 Task: Facilitate communication process among event organizers with the help of salesforce chatter.
Action: Mouse moved to (792, 62)
Screenshot: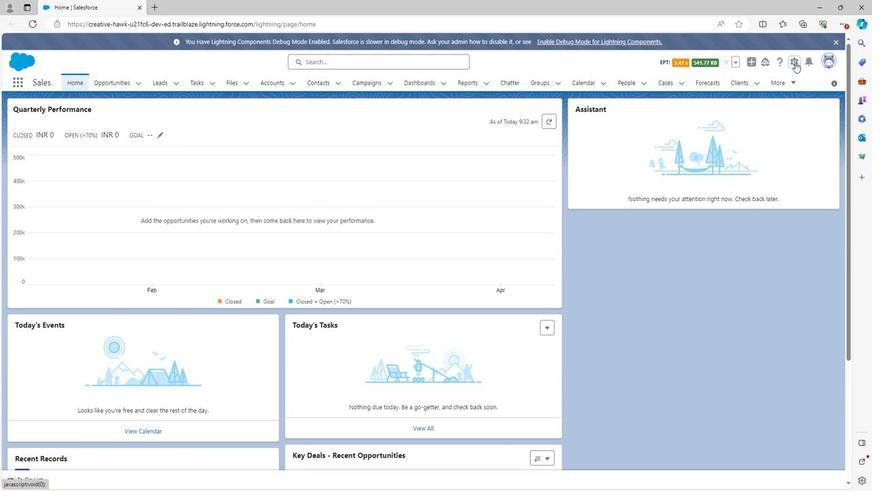 
Action: Mouse pressed left at (792, 62)
Screenshot: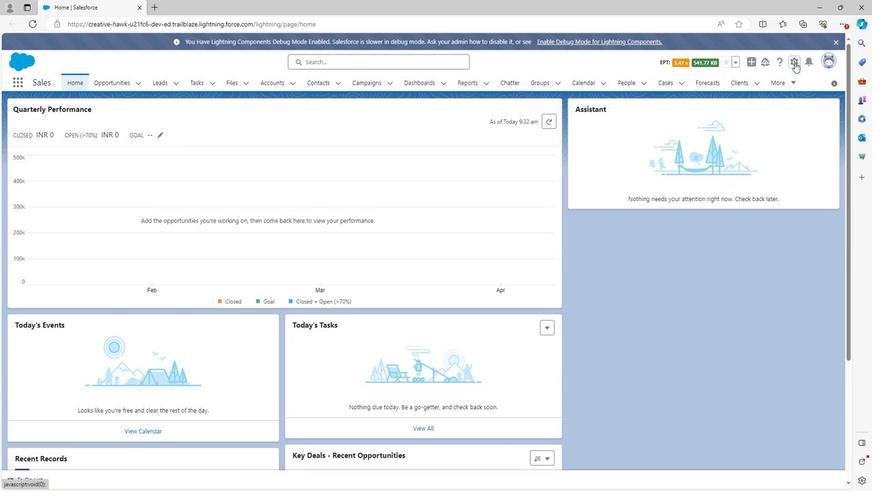 
Action: Mouse moved to (759, 87)
Screenshot: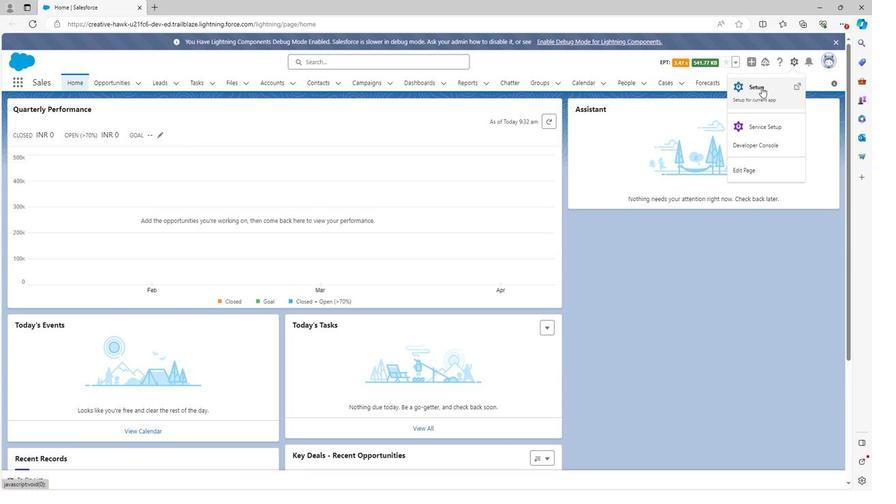 
Action: Mouse pressed left at (759, 87)
Screenshot: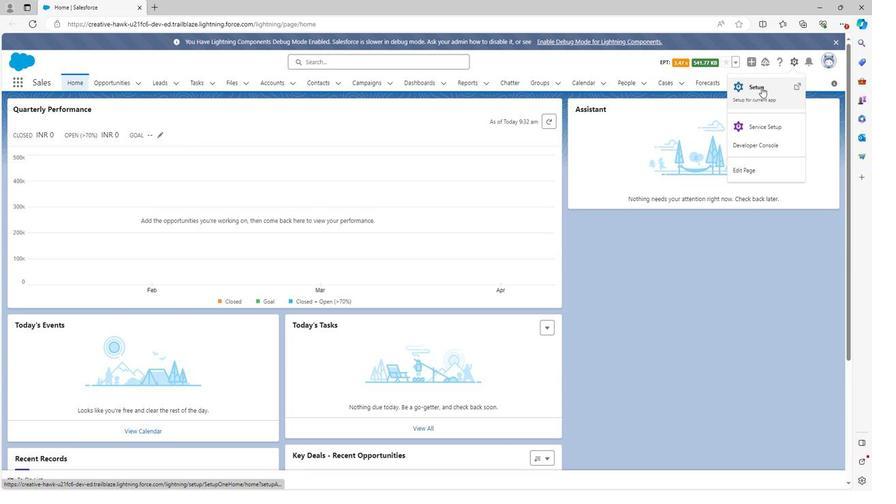 
Action: Mouse moved to (57, 108)
Screenshot: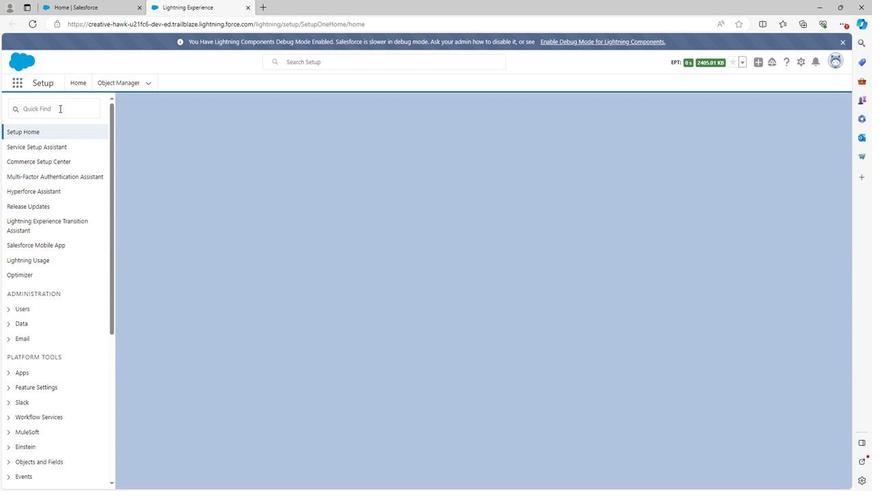 
Action: Mouse pressed left at (57, 108)
Screenshot: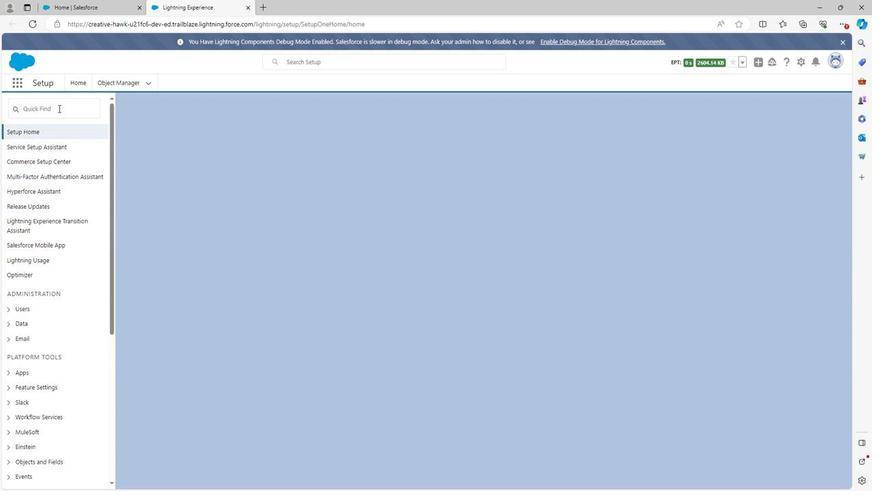 
Action: Key pressed chat
Screenshot: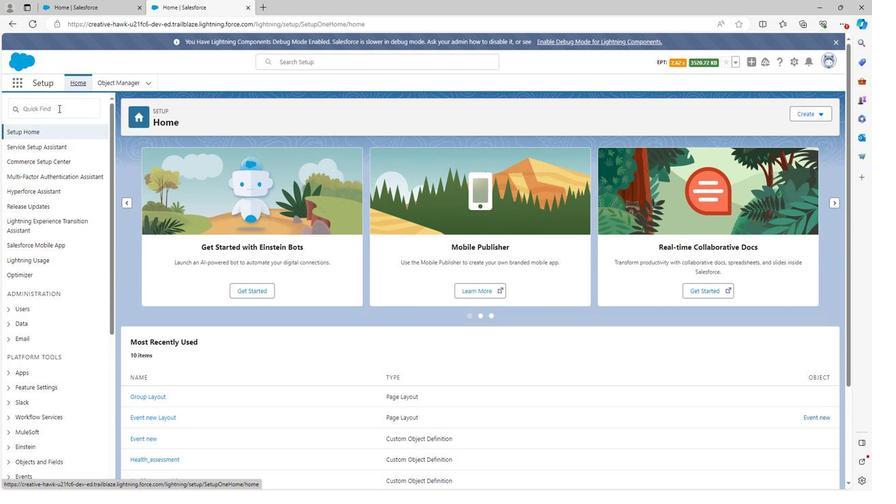 
Action: Mouse pressed left at (57, 108)
Screenshot: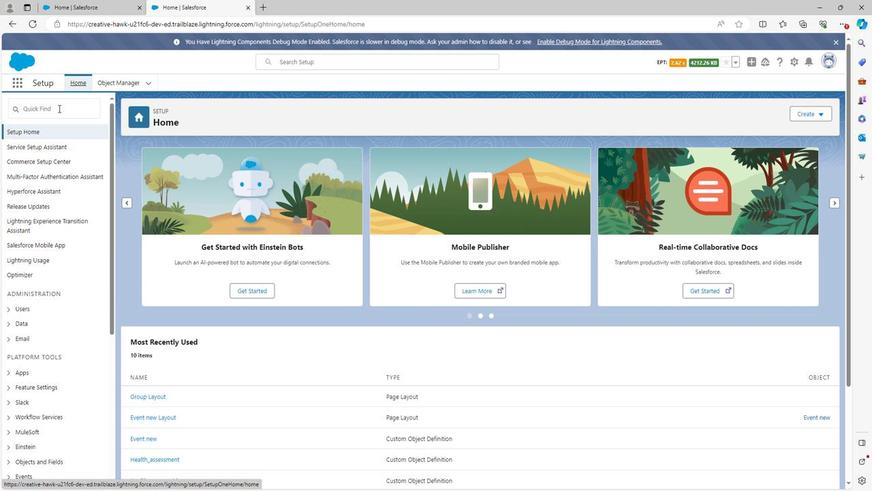 
Action: Mouse moved to (56, 109)
Screenshot: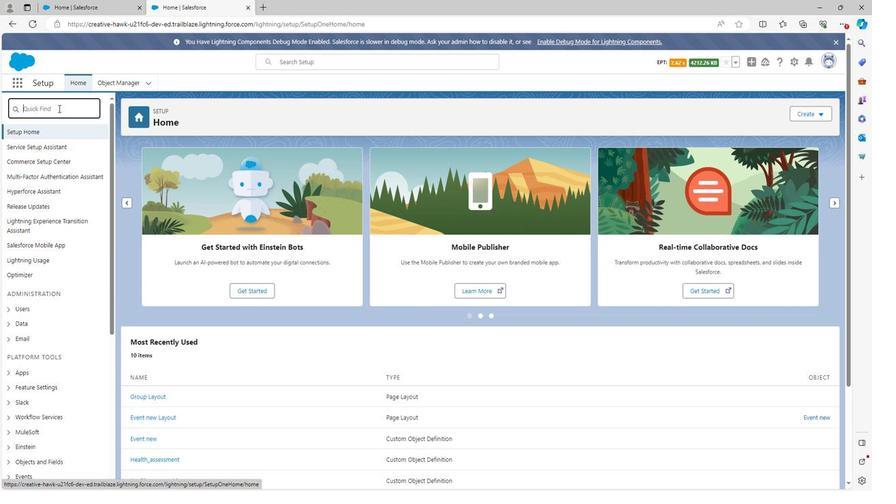 
Action: Key pressed chatt
Screenshot: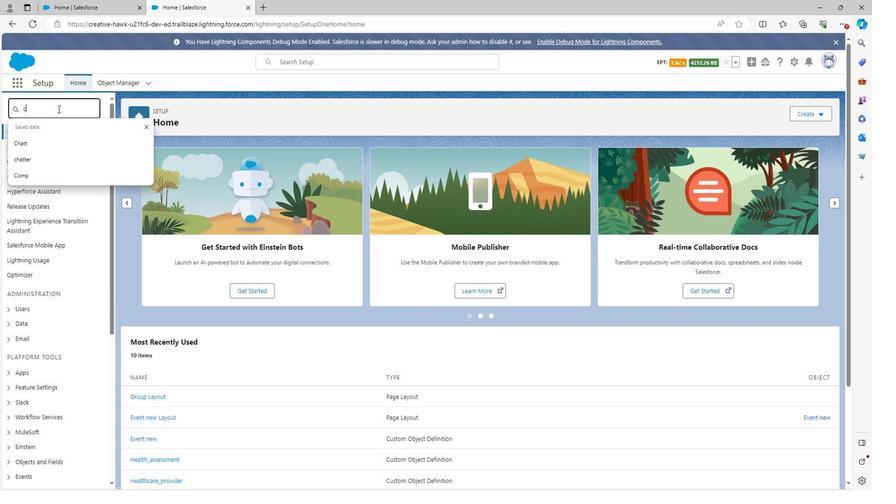 
Action: Mouse moved to (149, 124)
Screenshot: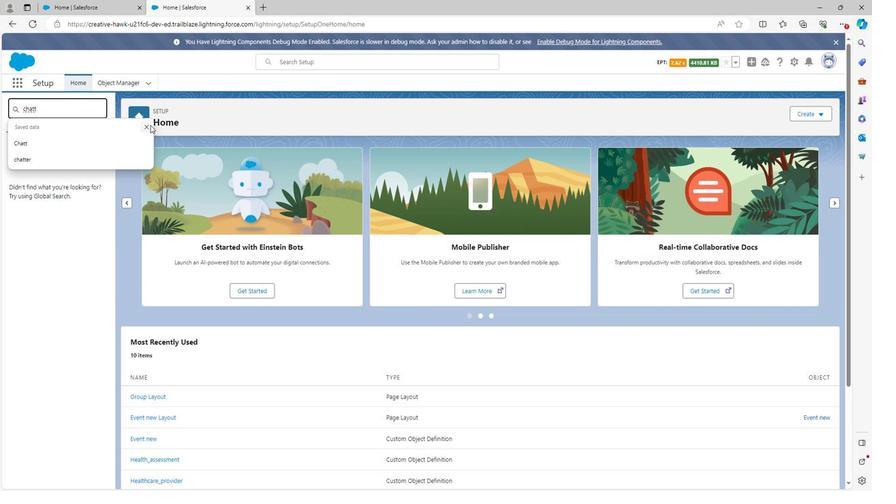 
Action: Mouse pressed left at (149, 124)
Screenshot: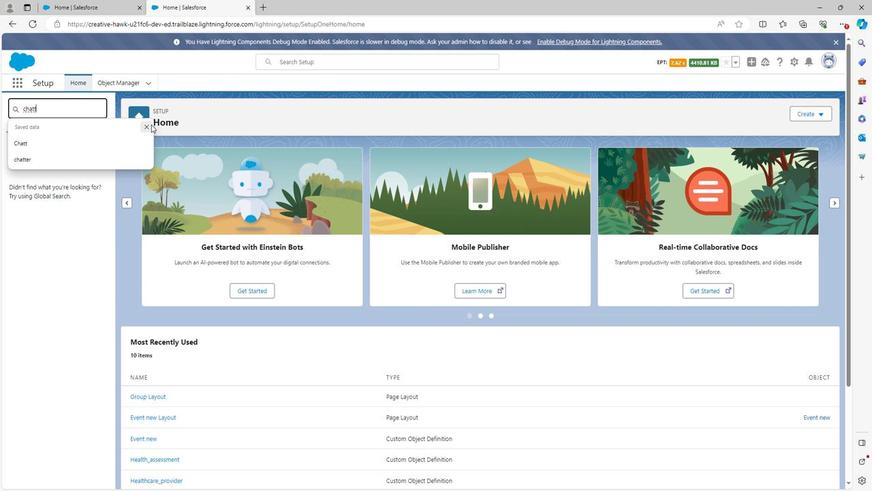
Action: Mouse moved to (55, 156)
Screenshot: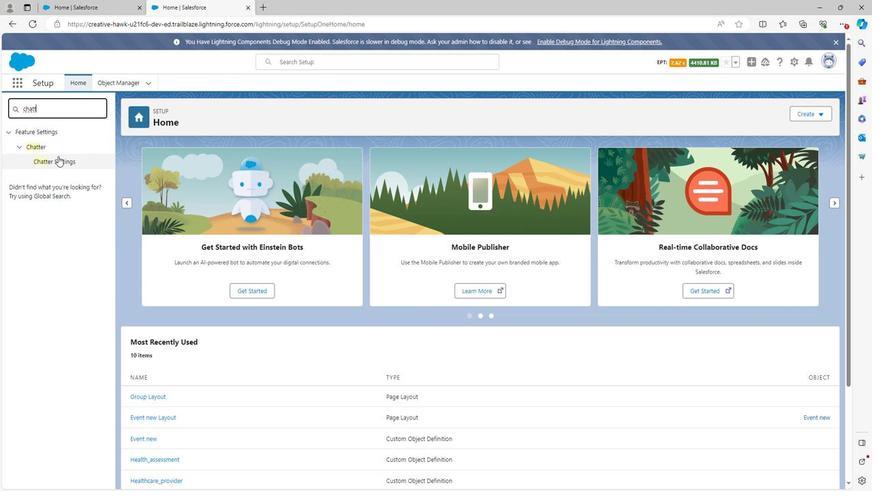 
Action: Mouse pressed left at (55, 156)
Screenshot: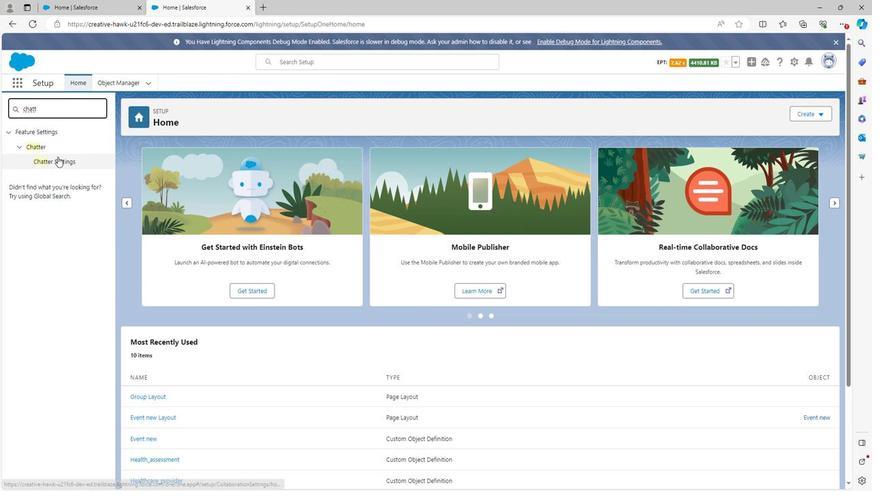 
Action: Mouse moved to (349, 191)
Screenshot: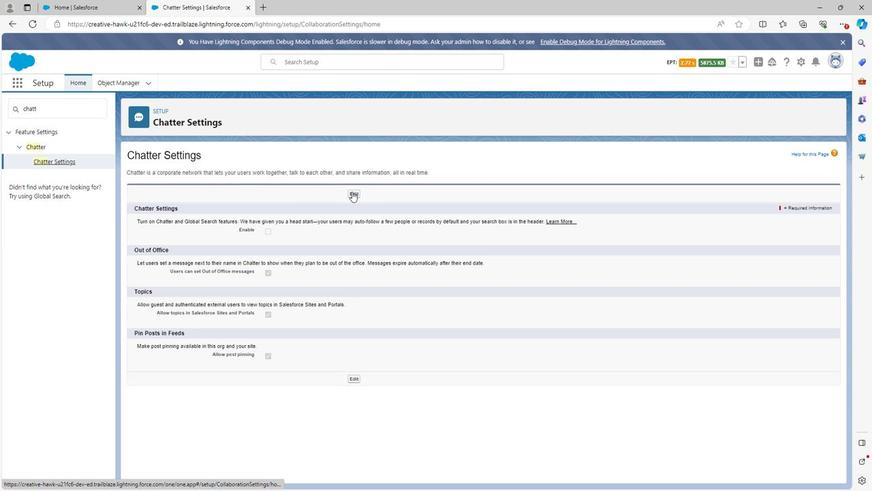 
Action: Mouse pressed left at (349, 191)
Screenshot: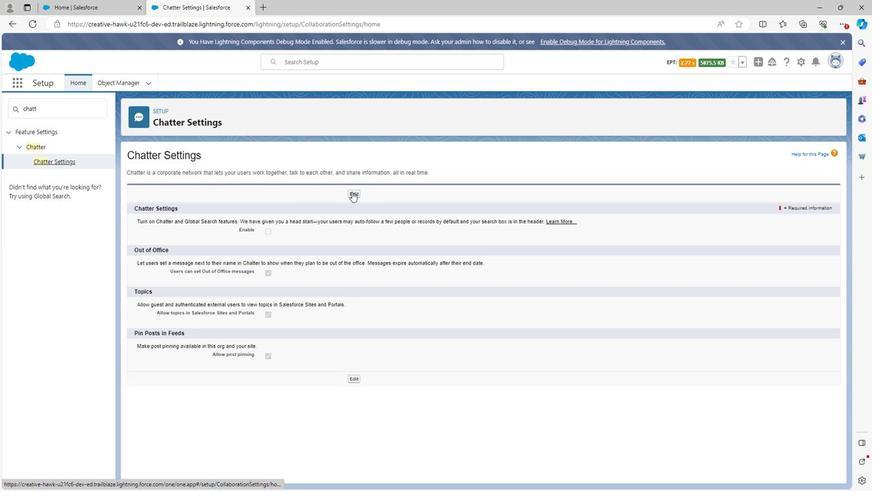 
Action: Mouse moved to (265, 231)
Screenshot: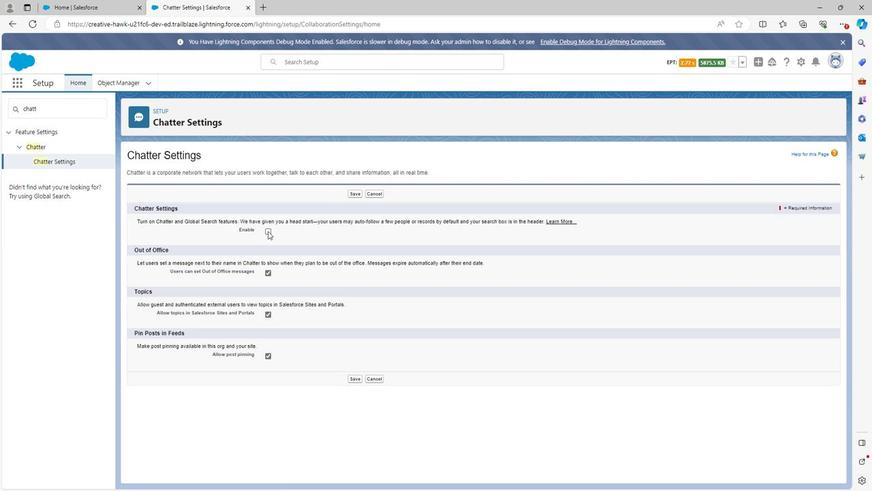 
Action: Mouse pressed left at (265, 231)
Screenshot: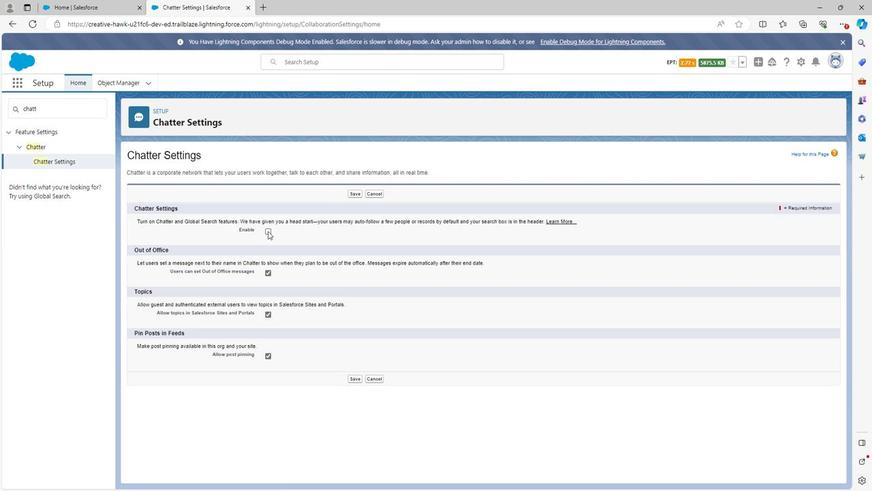 
Action: Mouse moved to (305, 357)
Screenshot: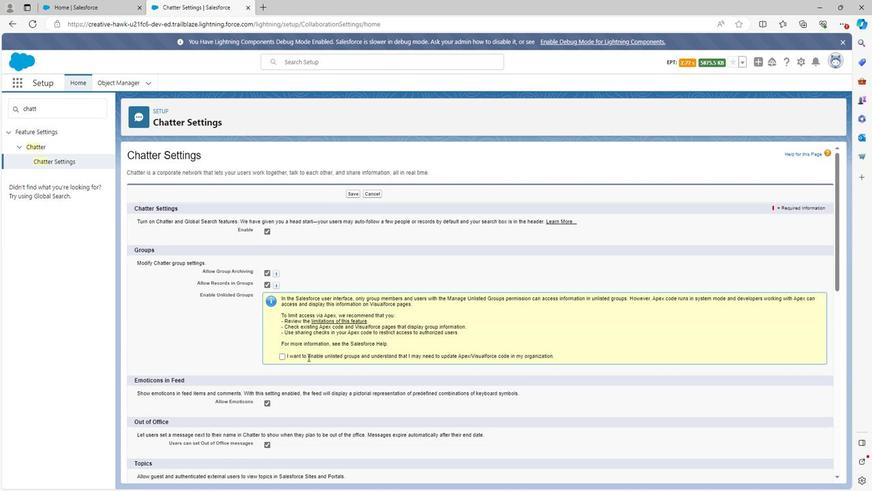 
Action: Mouse scrolled (305, 356) with delta (0, 0)
Screenshot: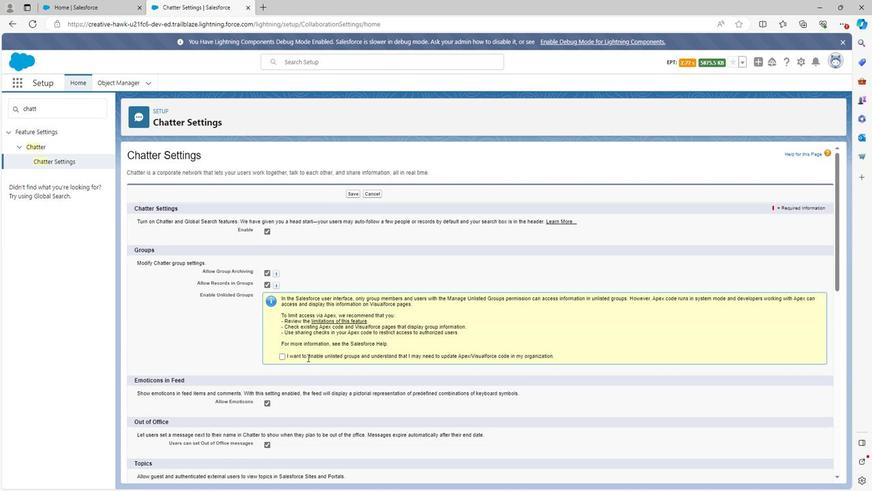 
Action: Mouse moved to (304, 357)
Screenshot: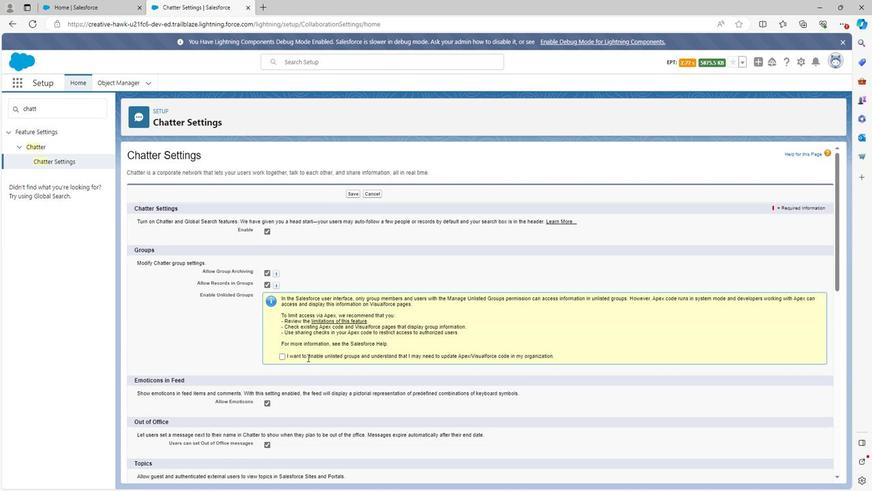 
Action: Mouse scrolled (304, 356) with delta (0, 0)
Screenshot: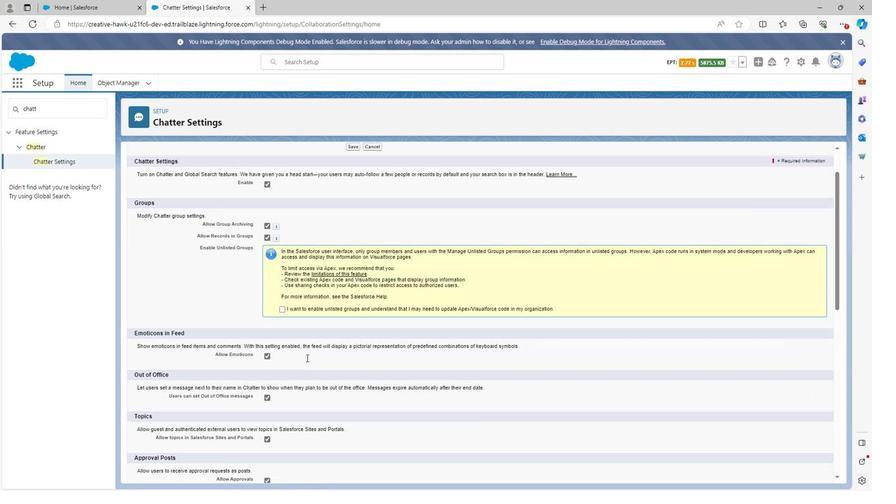 
Action: Mouse moved to (304, 357)
Screenshot: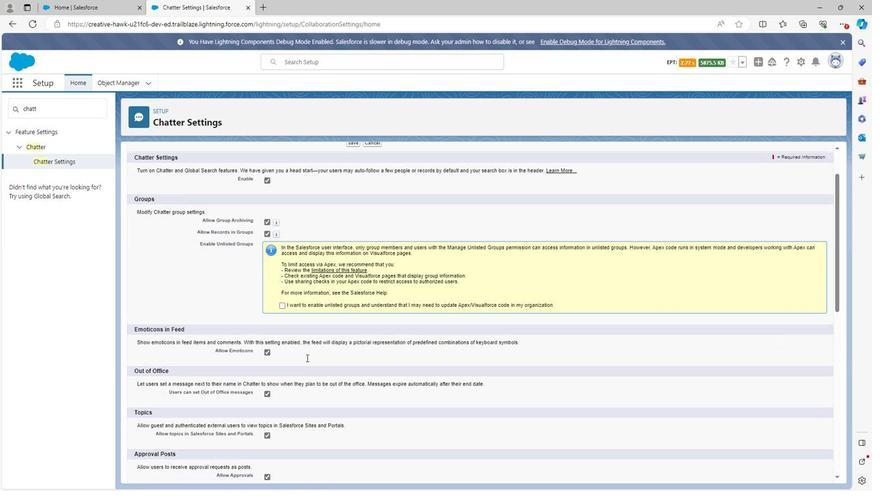
Action: Mouse scrolled (304, 356) with delta (0, 0)
Screenshot: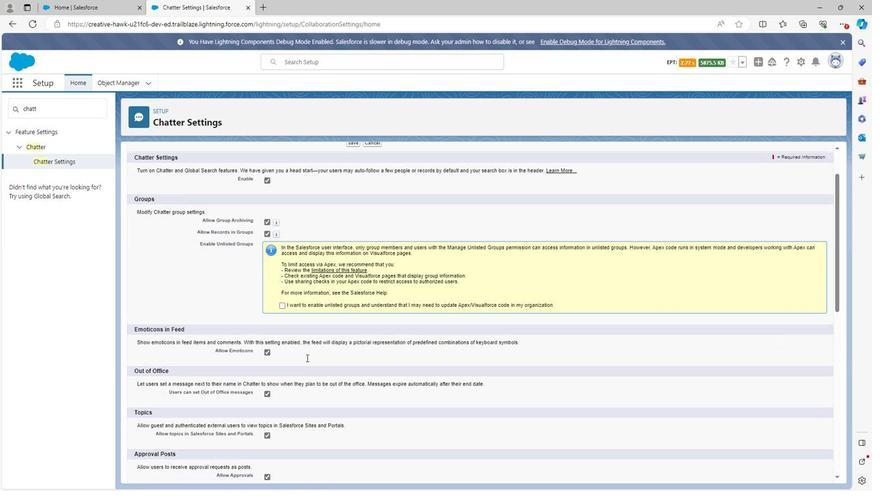 
Action: Mouse scrolled (304, 356) with delta (0, 0)
Screenshot: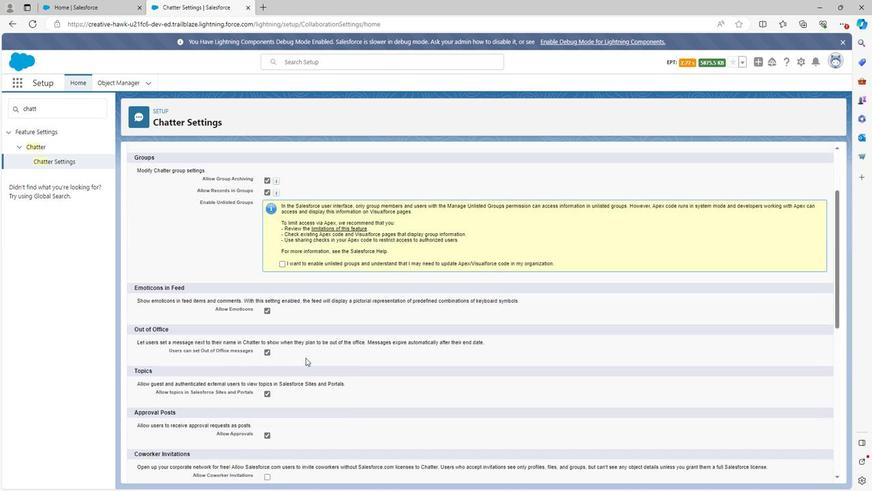 
Action: Mouse scrolled (304, 356) with delta (0, 0)
Screenshot: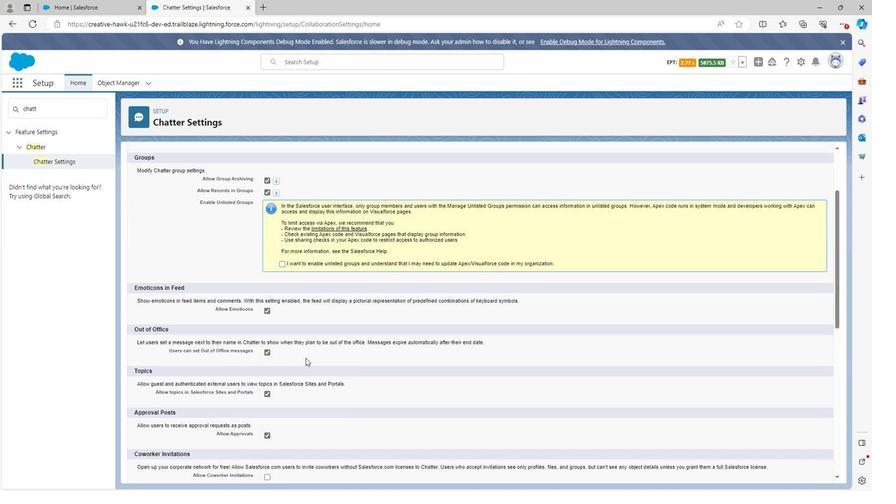 
Action: Mouse scrolled (304, 356) with delta (0, 0)
Screenshot: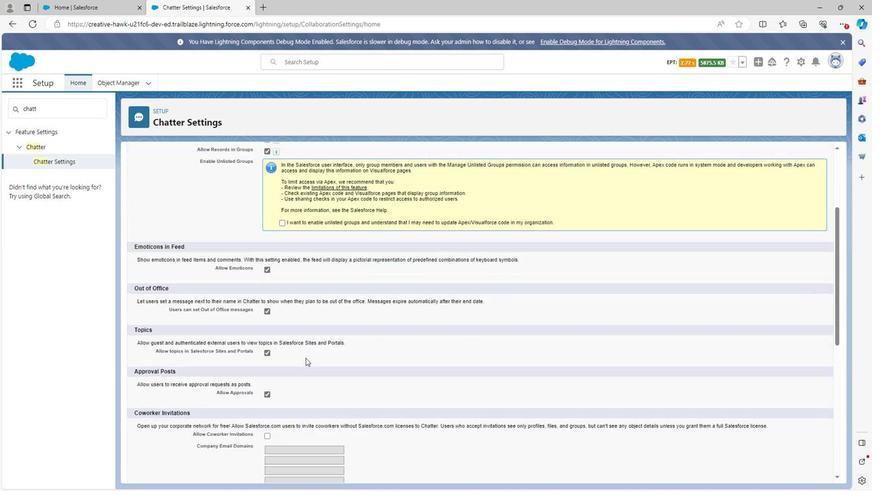 
Action: Mouse moved to (248, 332)
Screenshot: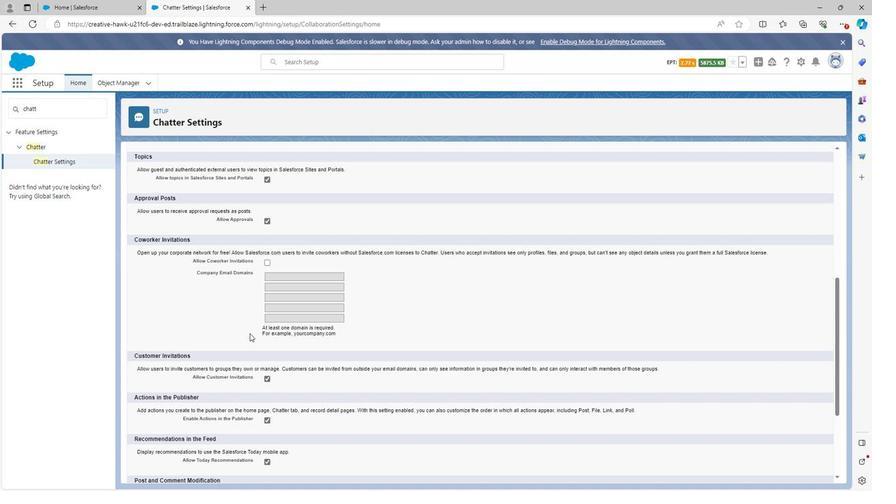 
Action: Mouse scrolled (248, 332) with delta (0, 0)
Screenshot: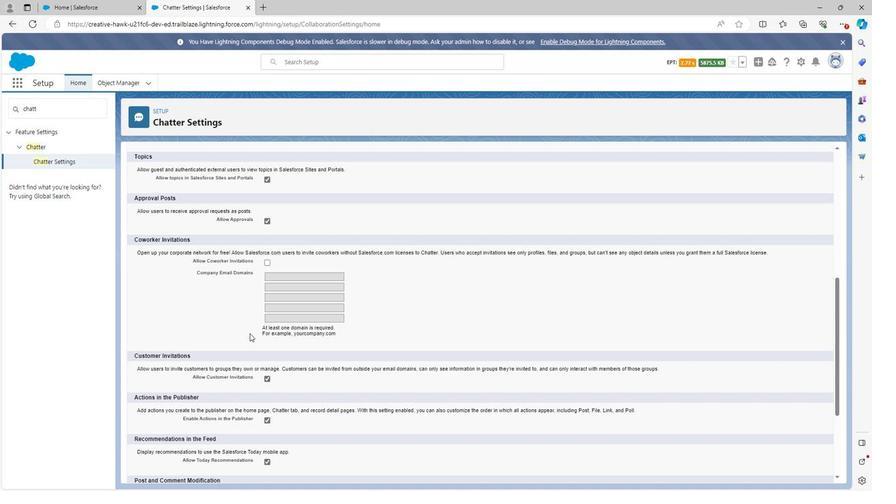
Action: Mouse moved to (248, 333)
Screenshot: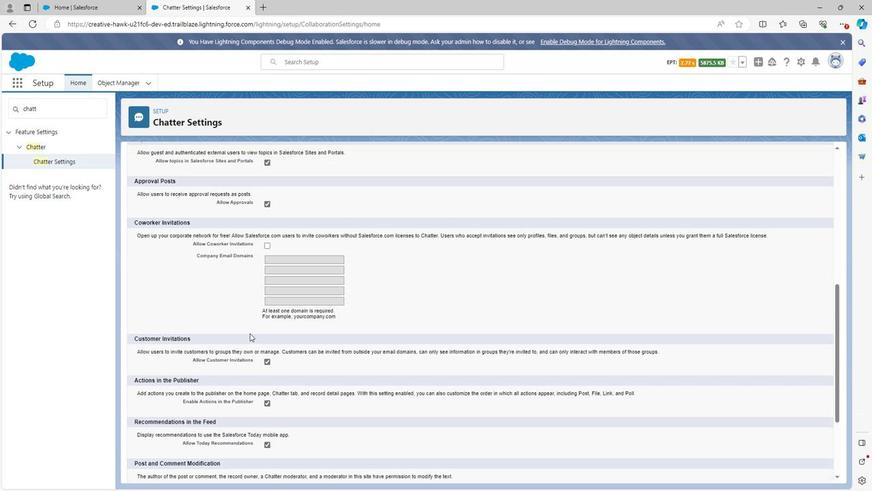 
Action: Mouse scrolled (248, 332) with delta (0, 0)
Screenshot: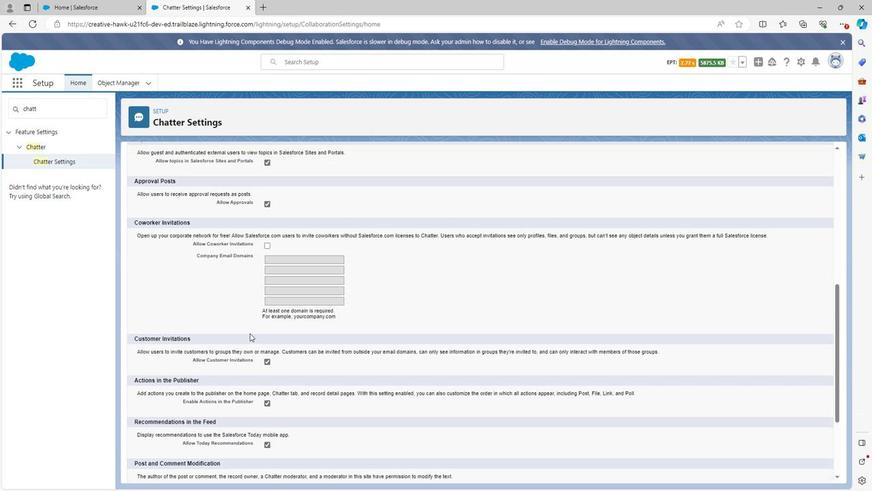 
Action: Mouse moved to (244, 335)
Screenshot: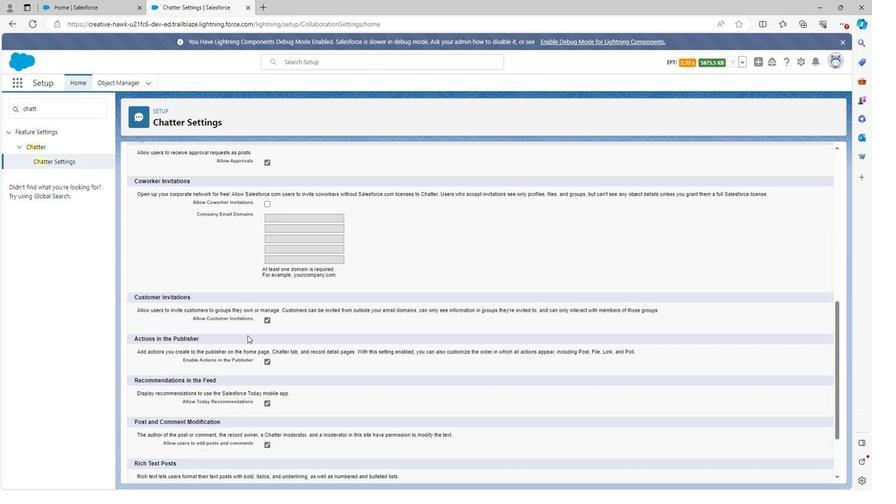
Action: Mouse scrolled (244, 335) with delta (0, 0)
Screenshot: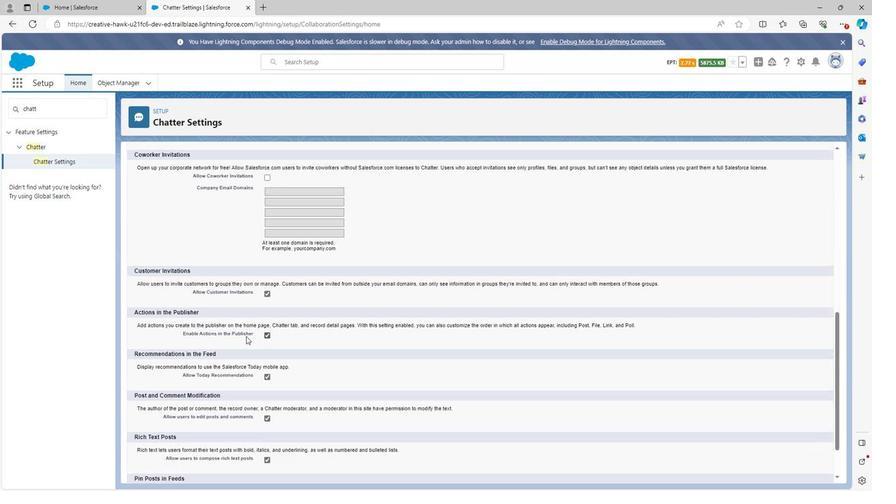 
Action: Mouse scrolled (244, 335) with delta (0, 0)
Screenshot: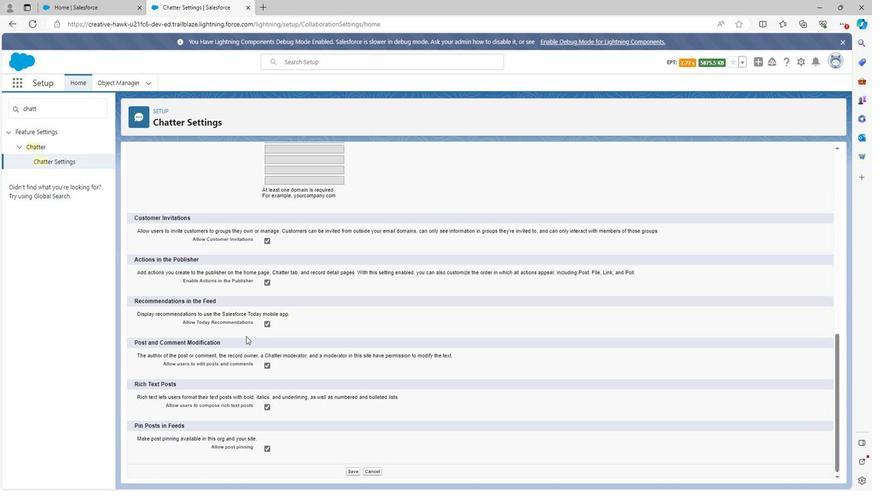 
Action: Mouse scrolled (244, 335) with delta (0, 0)
Screenshot: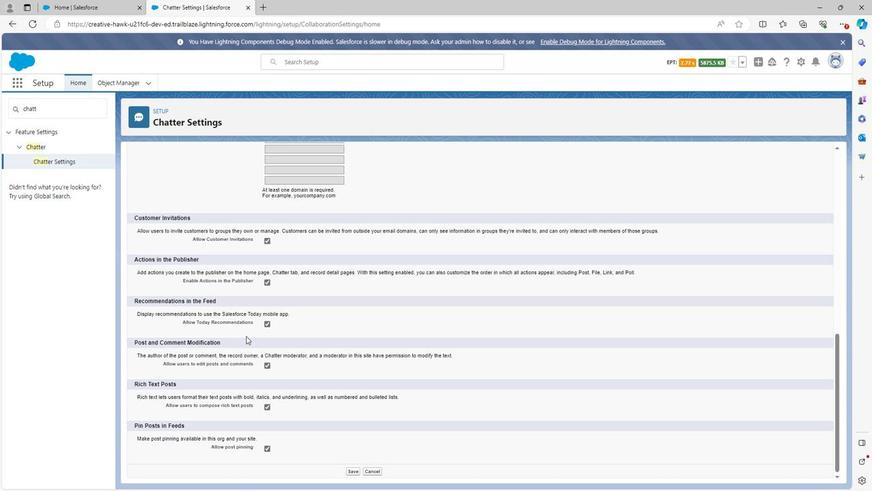 
Action: Mouse scrolled (244, 335) with delta (0, 0)
Screenshot: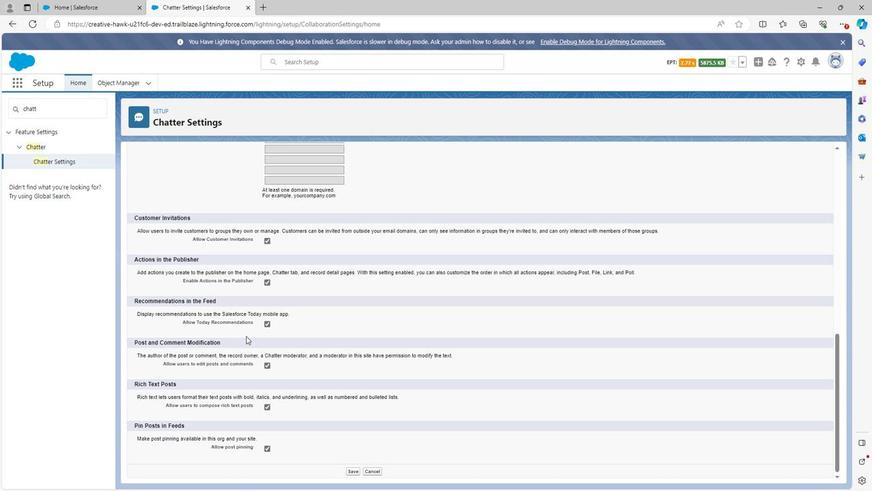 
Action: Mouse scrolled (244, 335) with delta (0, 0)
Screenshot: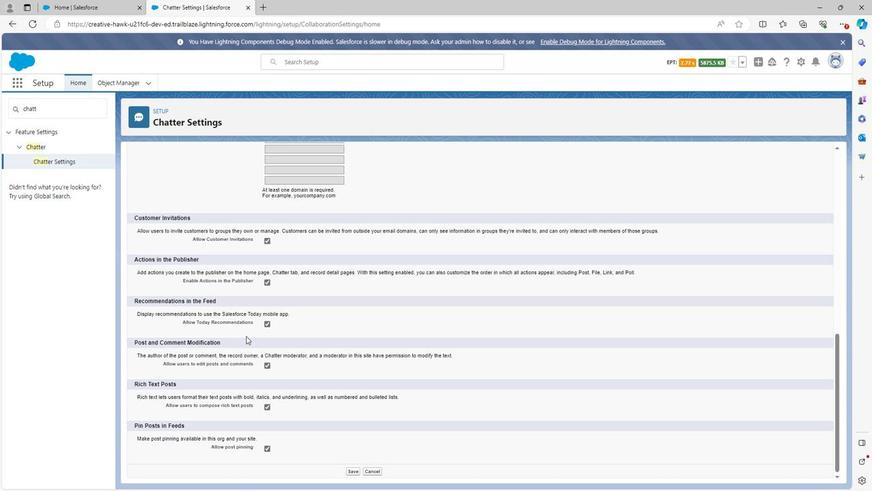 
Action: Mouse moved to (347, 469)
Screenshot: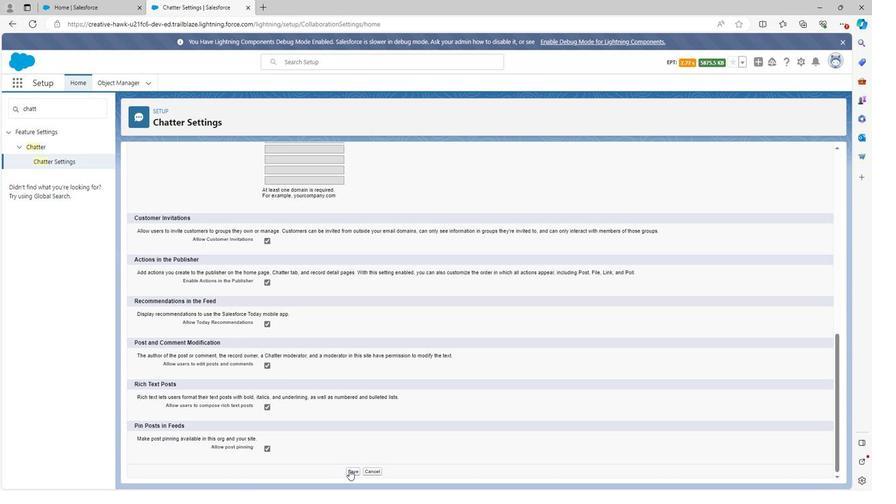 
Action: Mouse pressed left at (347, 469)
Screenshot: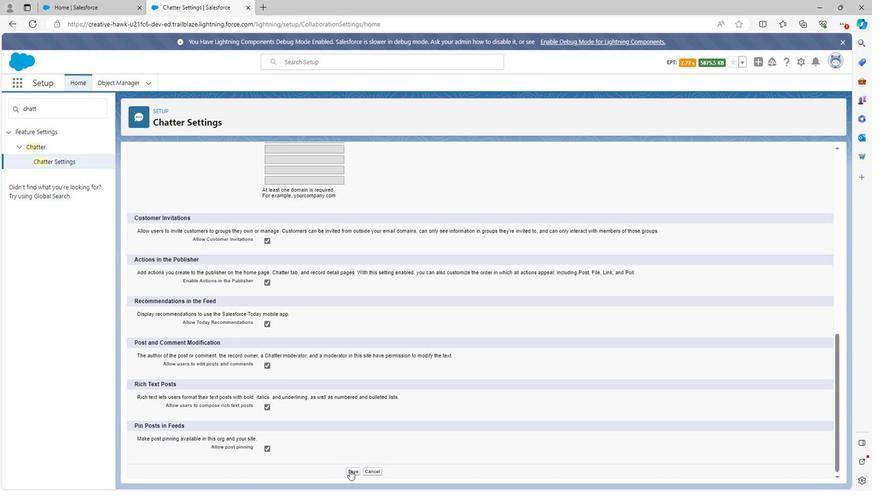 
Action: Mouse moved to (113, 82)
Screenshot: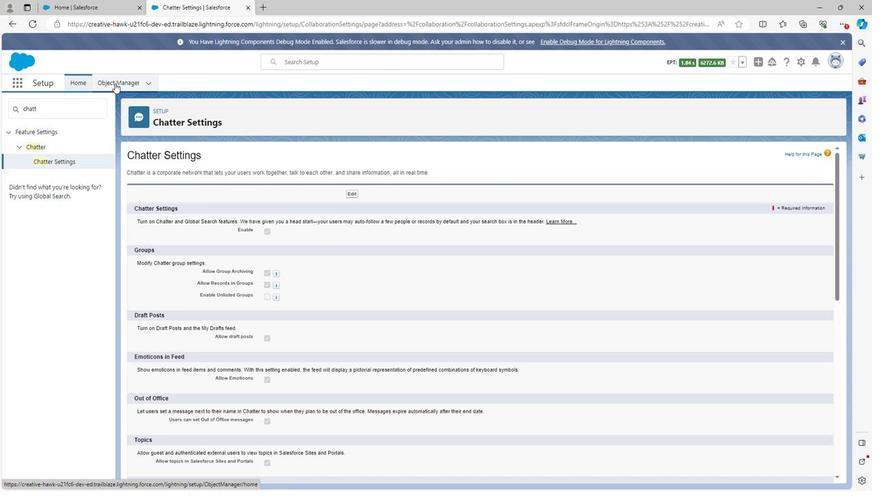 
Action: Mouse pressed left at (113, 82)
Screenshot: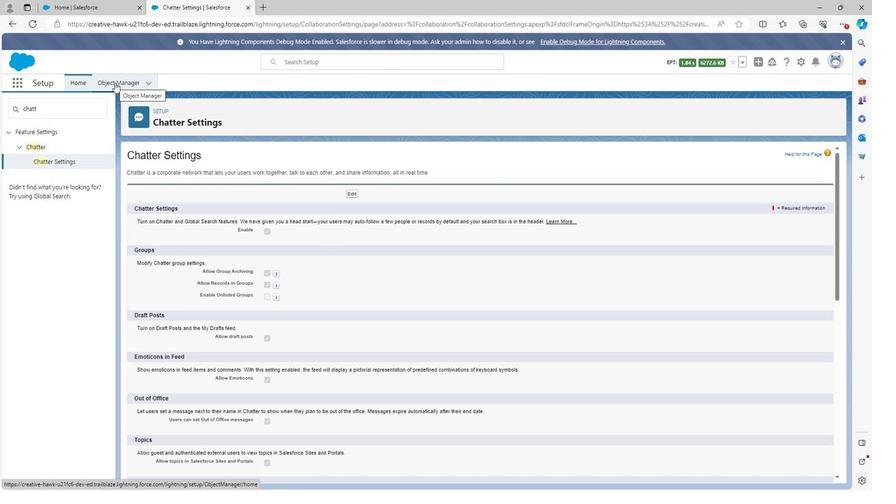 
Action: Mouse moved to (70, 335)
Screenshot: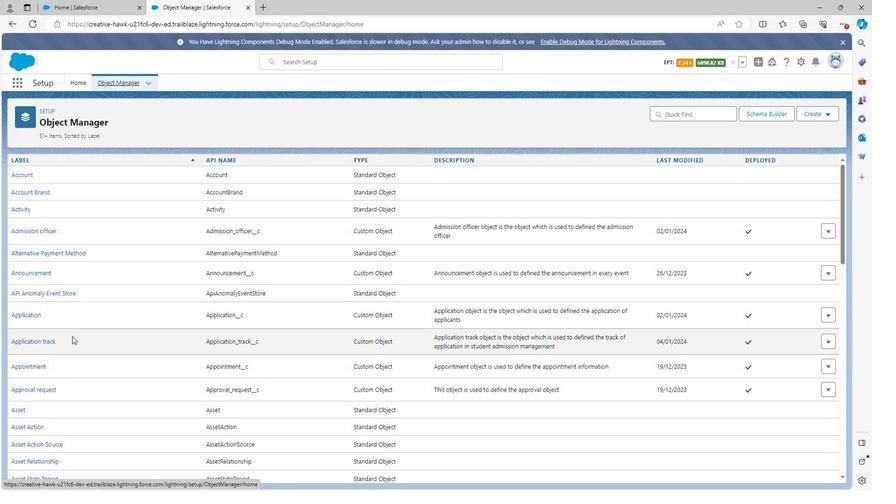 
Action: Mouse scrolled (70, 335) with delta (0, 0)
Screenshot: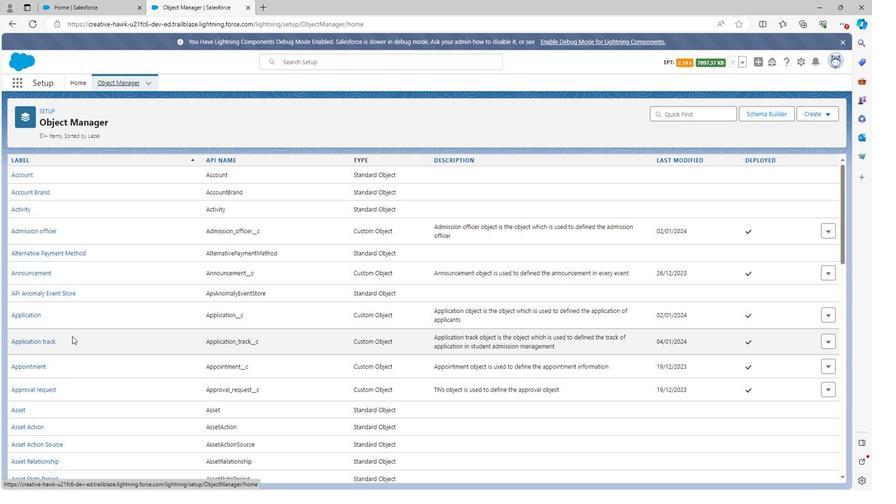 
Action: Mouse scrolled (70, 335) with delta (0, 0)
Screenshot: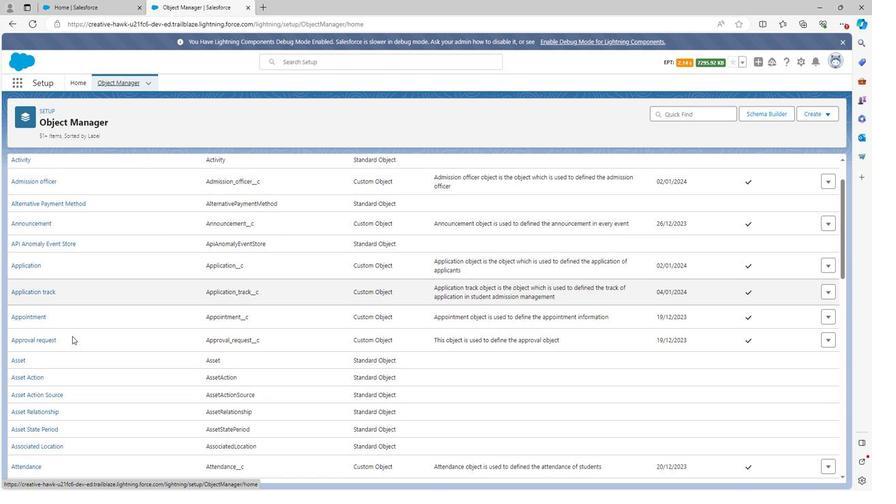 
Action: Mouse scrolled (70, 335) with delta (0, 0)
Screenshot: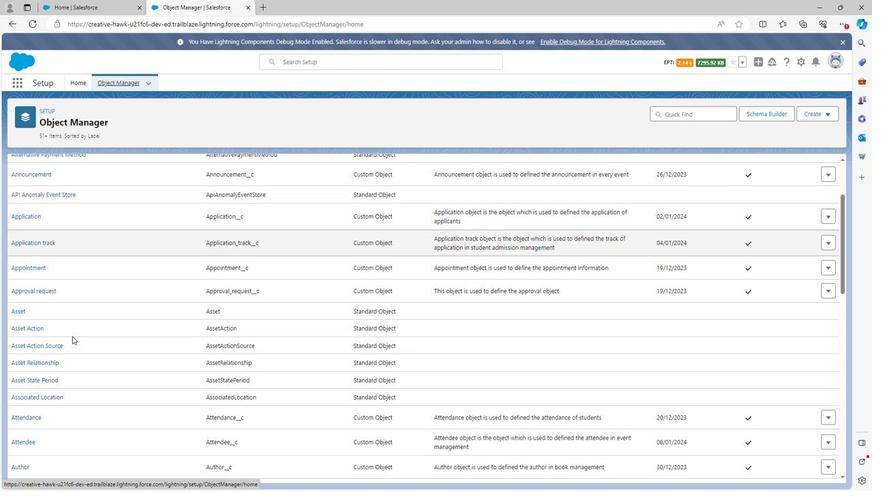 
Action: Mouse scrolled (70, 335) with delta (0, 0)
Screenshot: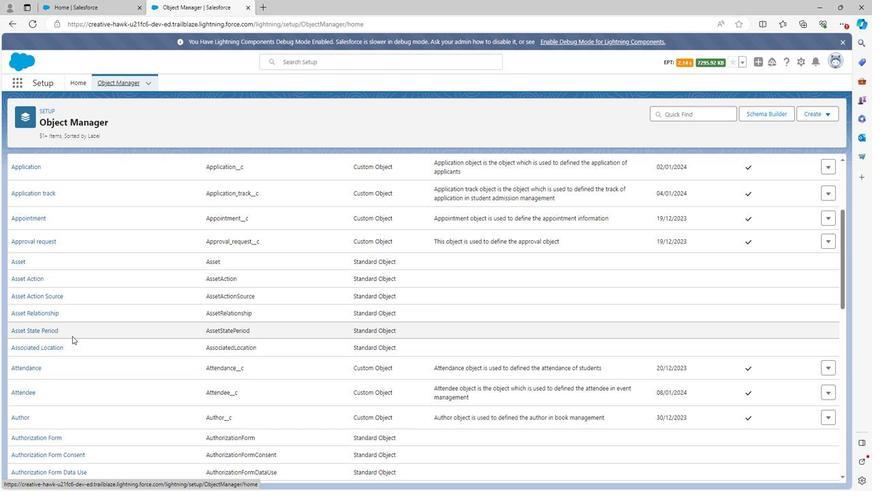 
Action: Mouse scrolled (70, 335) with delta (0, 0)
Screenshot: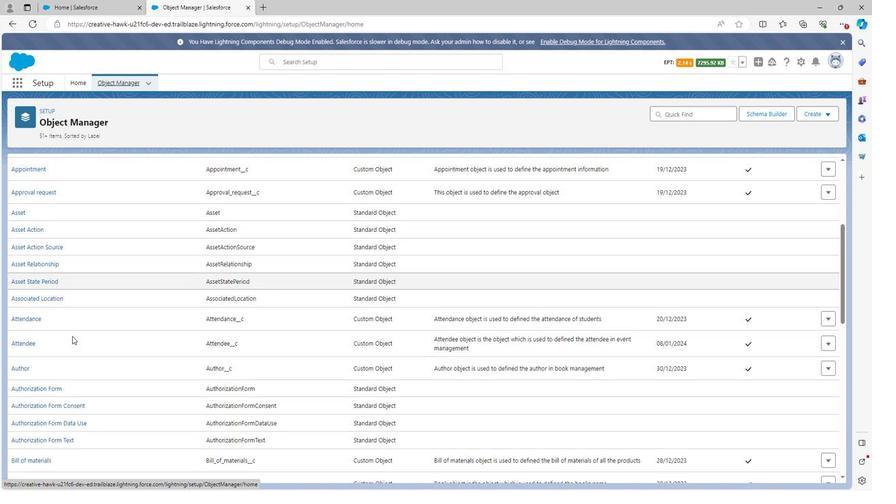 
Action: Mouse scrolled (70, 335) with delta (0, 0)
Screenshot: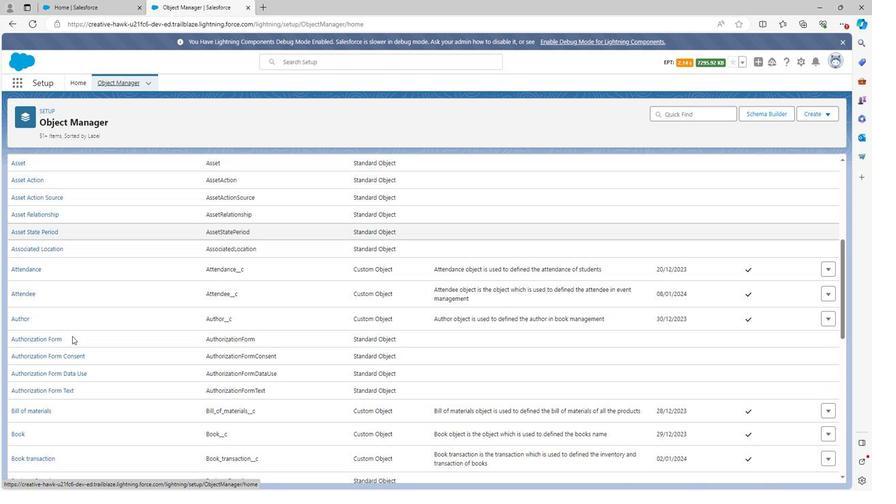 
Action: Mouse scrolled (70, 335) with delta (0, 0)
Screenshot: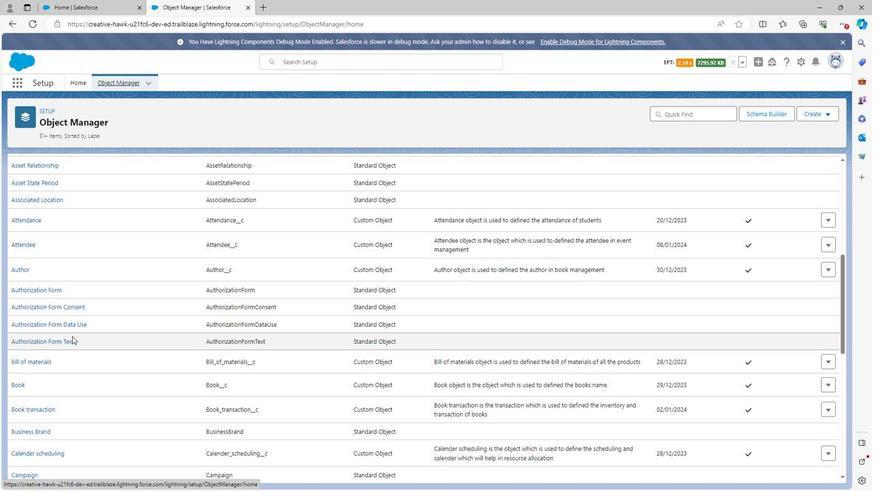 
Action: Mouse scrolled (70, 335) with delta (0, 0)
Screenshot: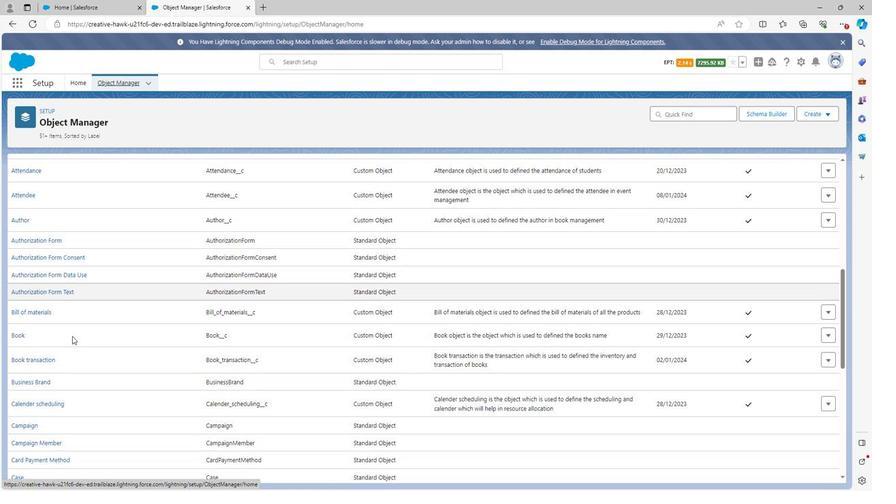 
Action: Mouse scrolled (70, 335) with delta (0, 0)
Screenshot: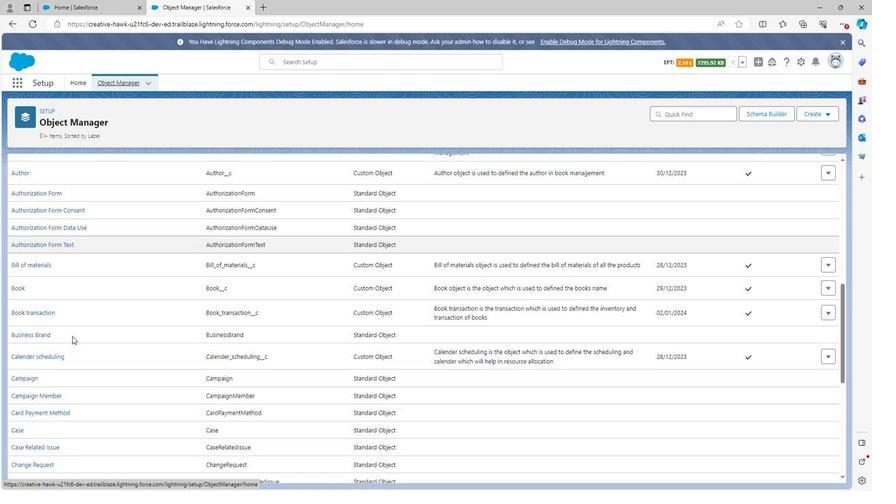 
Action: Mouse scrolled (70, 335) with delta (0, 0)
Screenshot: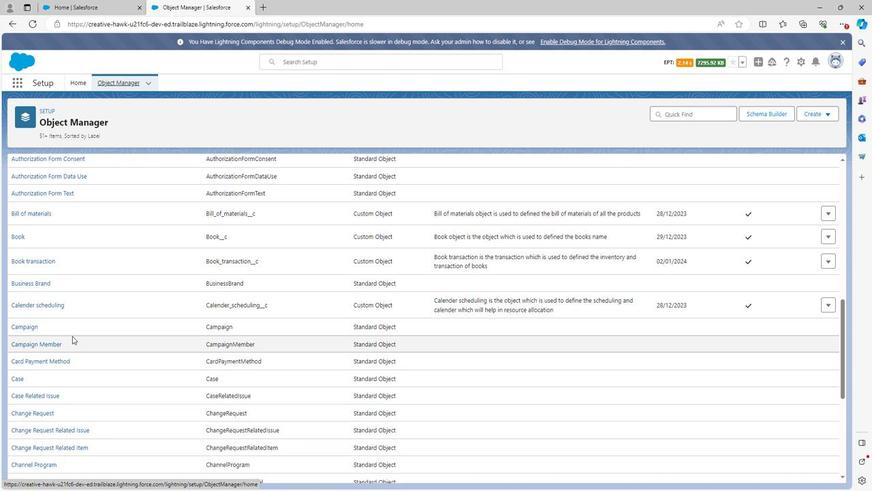 
Action: Mouse scrolled (70, 335) with delta (0, 0)
Screenshot: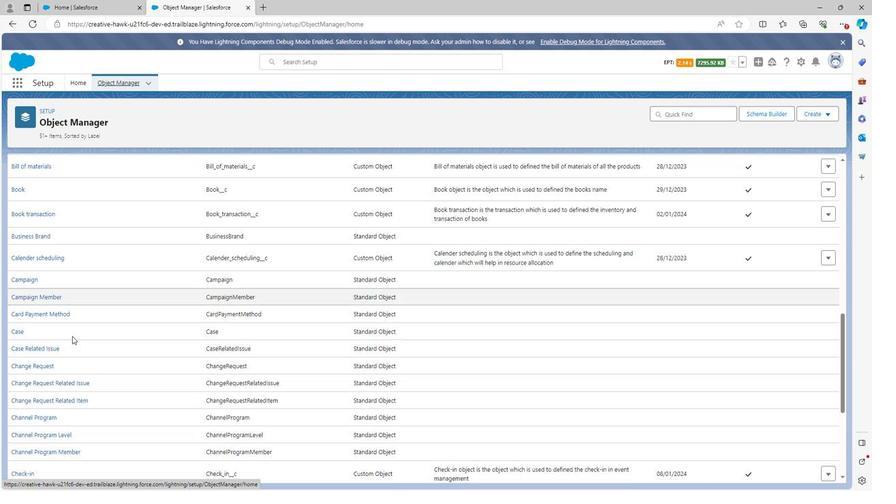 
Action: Mouse scrolled (70, 335) with delta (0, 0)
Screenshot: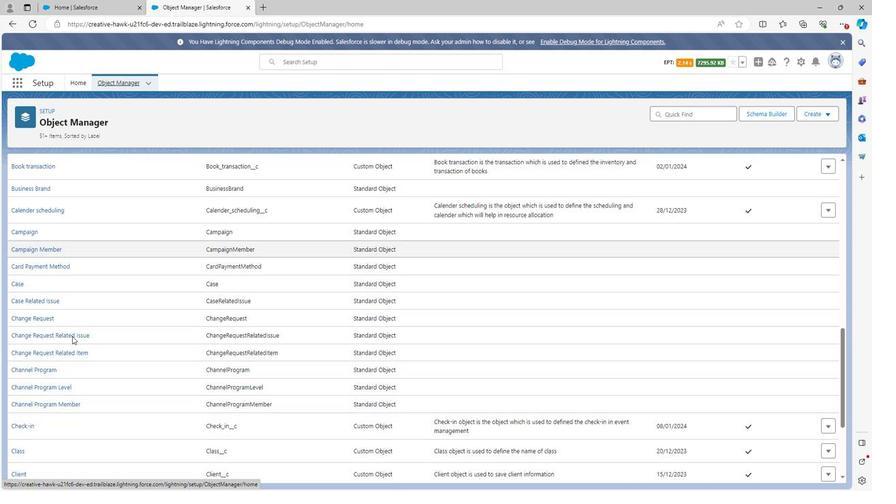 
Action: Mouse scrolled (70, 335) with delta (0, 0)
Screenshot: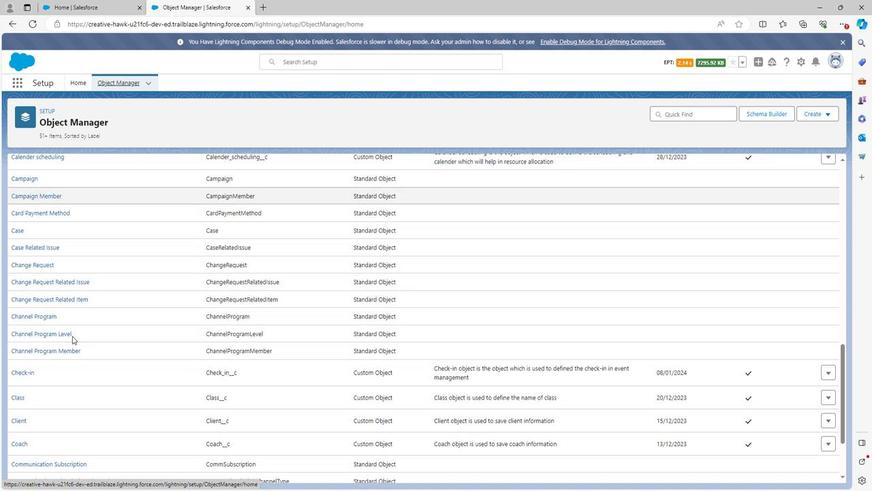
Action: Mouse scrolled (70, 335) with delta (0, 0)
Screenshot: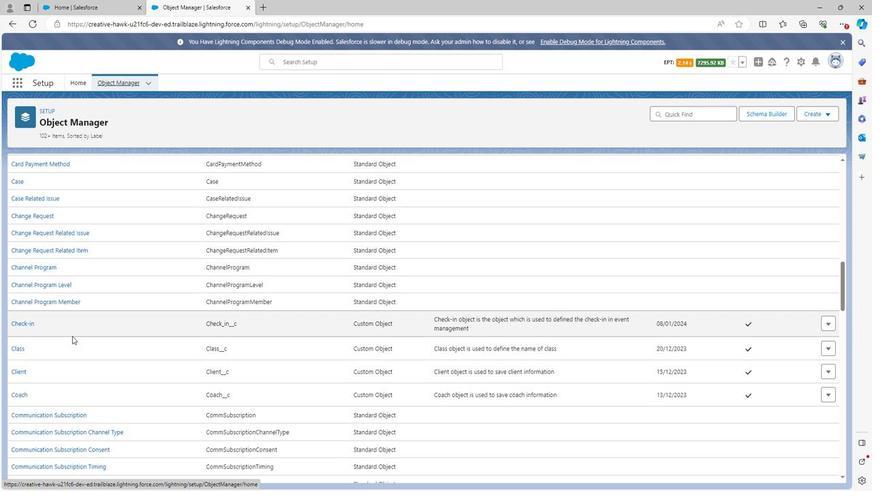 
Action: Mouse scrolled (70, 335) with delta (0, 0)
Screenshot: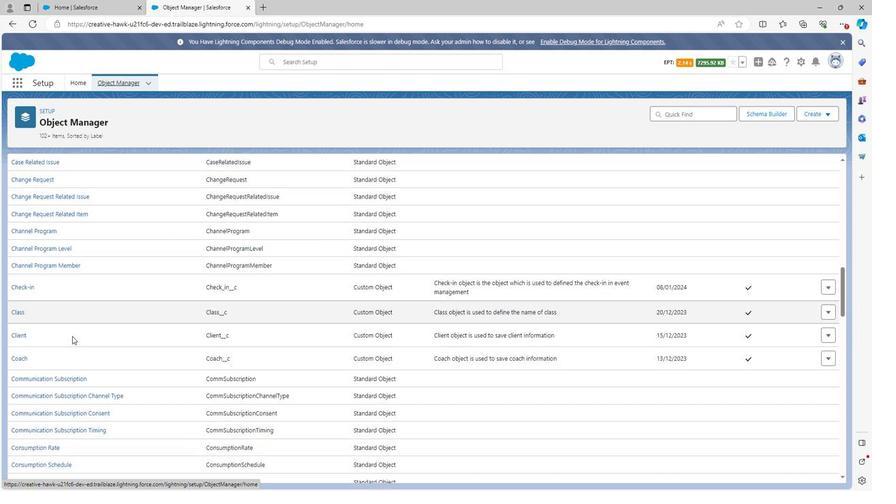
Action: Mouse scrolled (70, 335) with delta (0, 0)
Screenshot: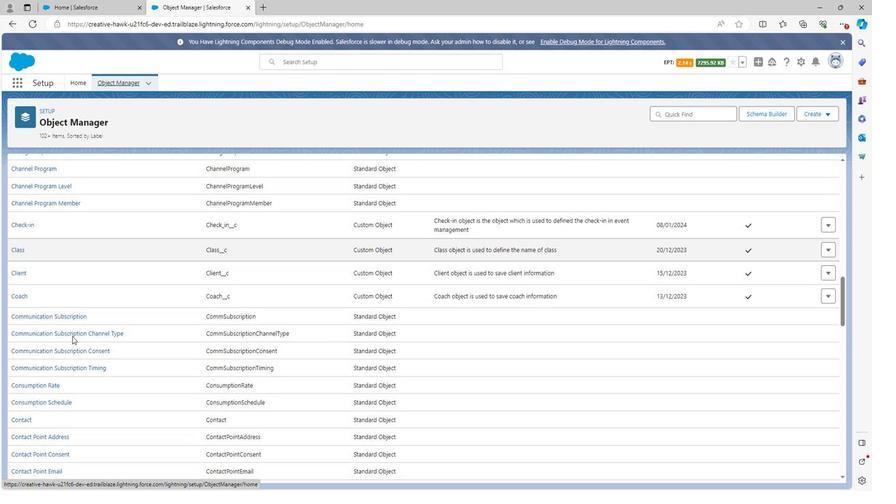
Action: Mouse scrolled (70, 335) with delta (0, 0)
Screenshot: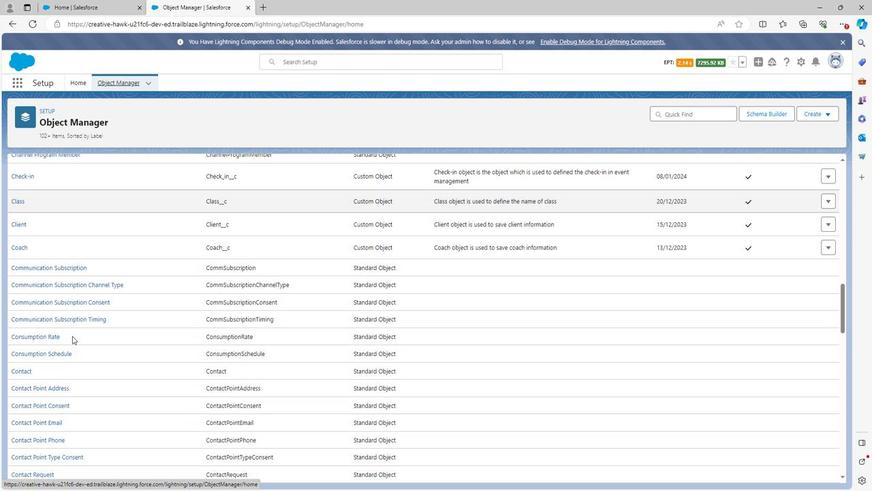 
Action: Mouse scrolled (70, 335) with delta (0, 0)
Screenshot: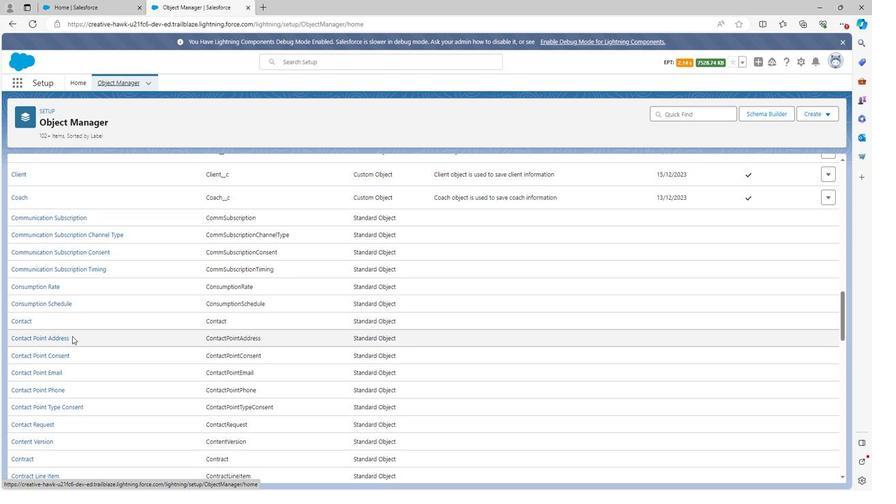 
Action: Mouse scrolled (70, 335) with delta (0, 0)
Screenshot: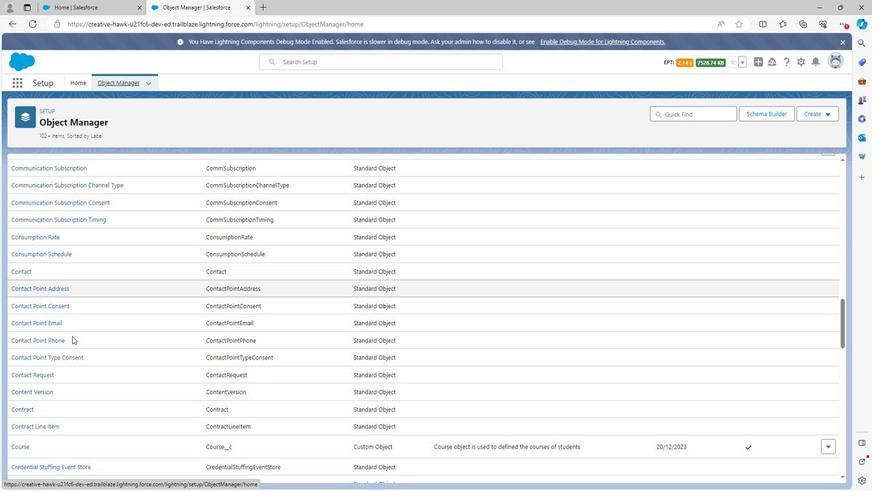 
Action: Mouse scrolled (70, 335) with delta (0, 0)
Screenshot: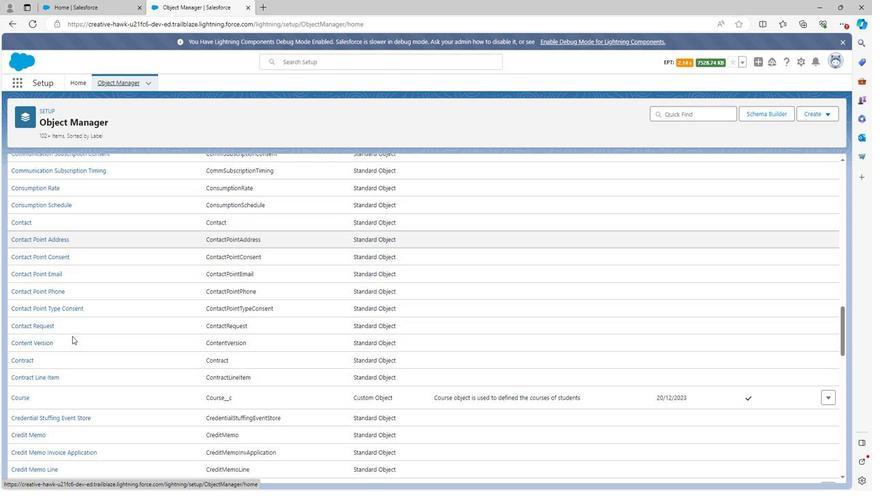 
Action: Mouse scrolled (70, 335) with delta (0, 0)
Screenshot: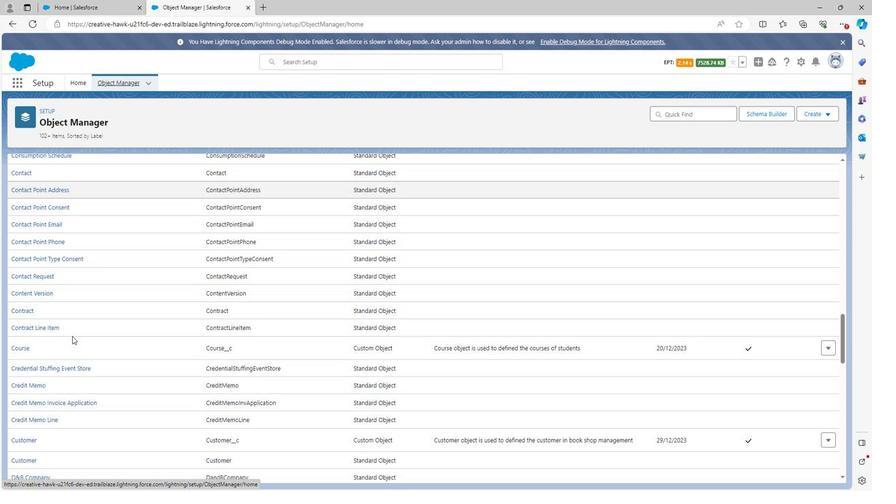 
Action: Mouse scrolled (70, 335) with delta (0, 0)
Screenshot: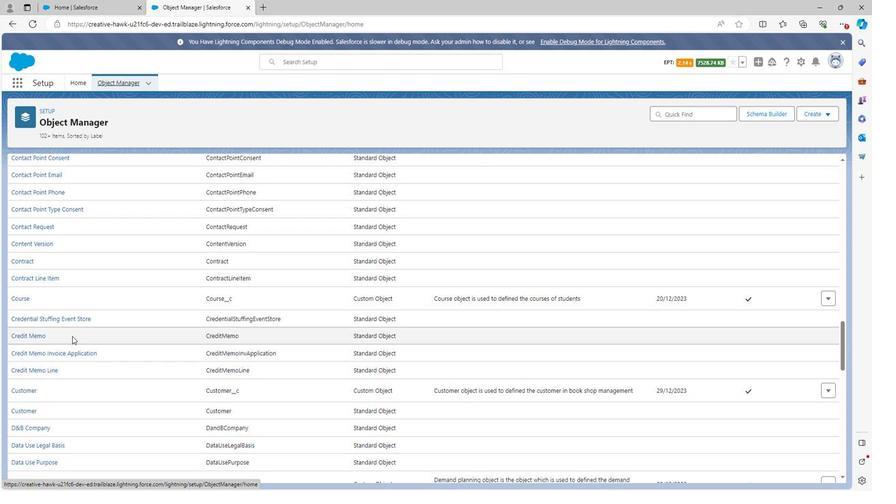 
Action: Mouse scrolled (70, 335) with delta (0, 0)
Screenshot: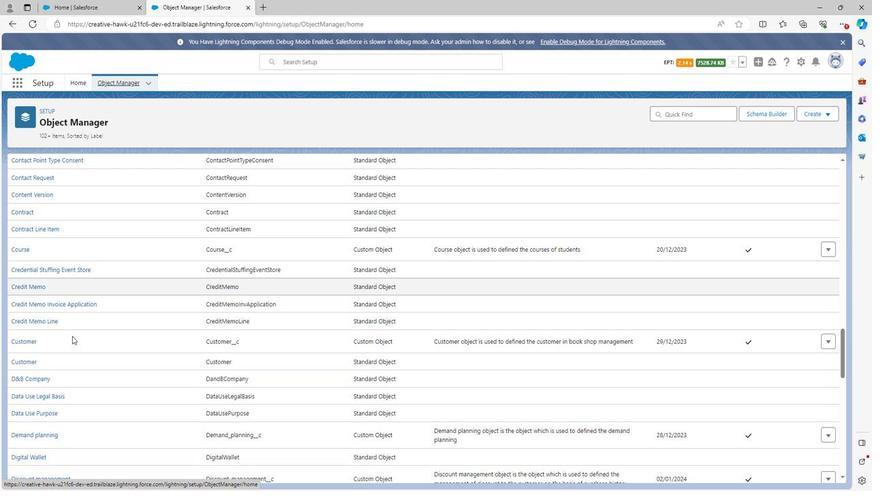 
Action: Mouse scrolled (70, 335) with delta (0, 0)
Screenshot: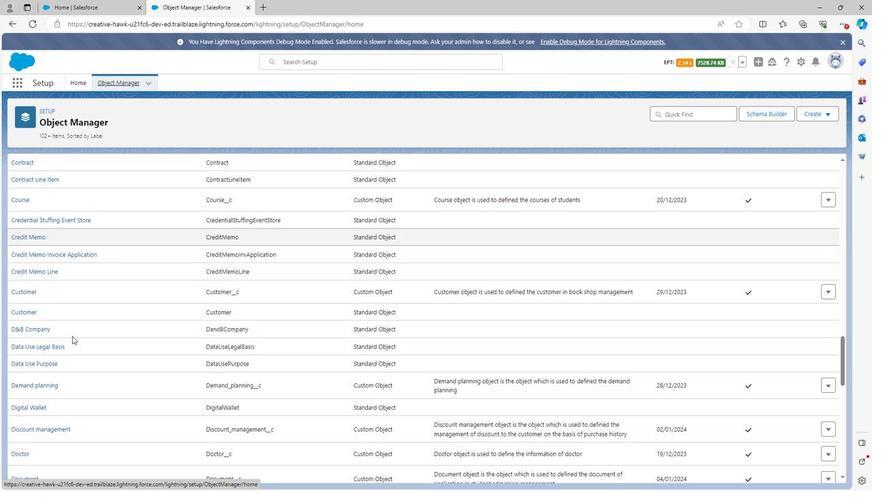 
Action: Mouse scrolled (70, 335) with delta (0, 0)
Screenshot: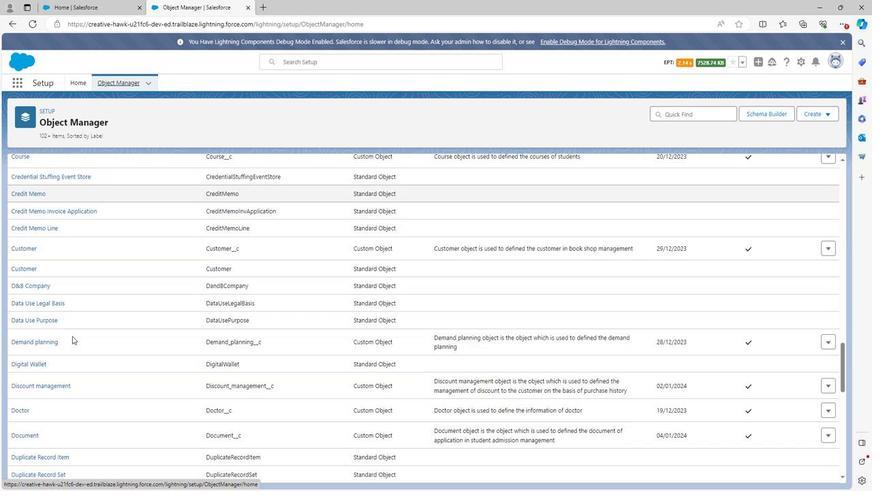 
Action: Mouse scrolled (70, 335) with delta (0, 0)
Screenshot: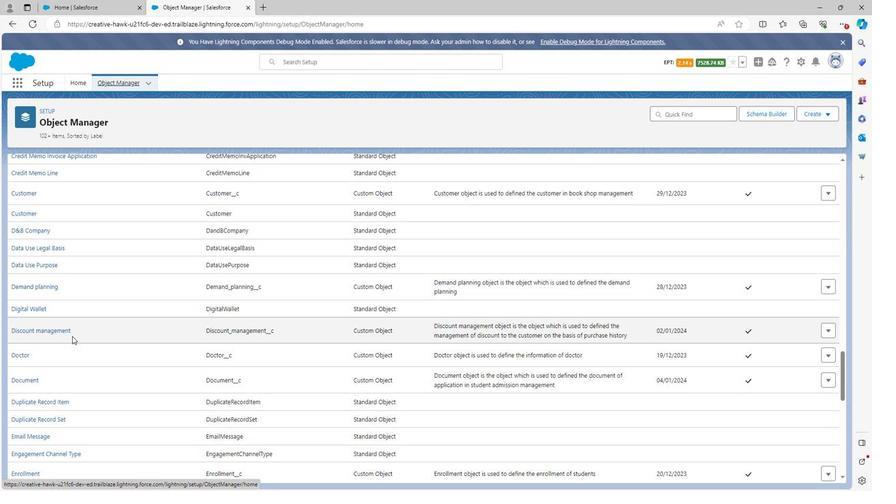 
Action: Mouse scrolled (70, 335) with delta (0, 0)
Screenshot: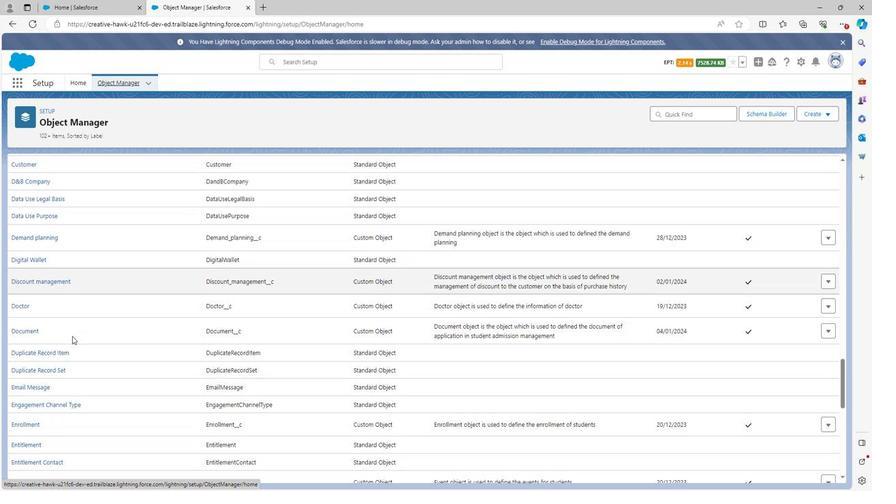 
Action: Mouse scrolled (70, 335) with delta (0, 0)
Screenshot: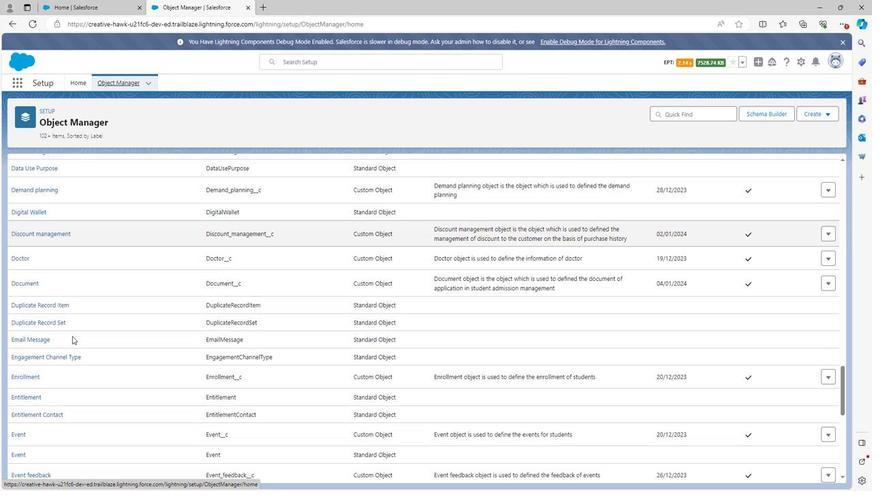 
Action: Mouse scrolled (70, 335) with delta (0, 0)
Screenshot: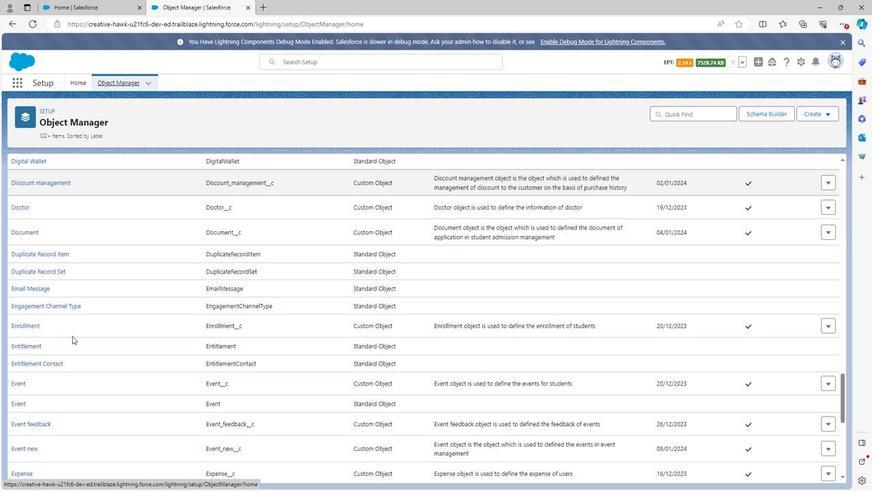 
Action: Mouse moved to (30, 396)
Screenshot: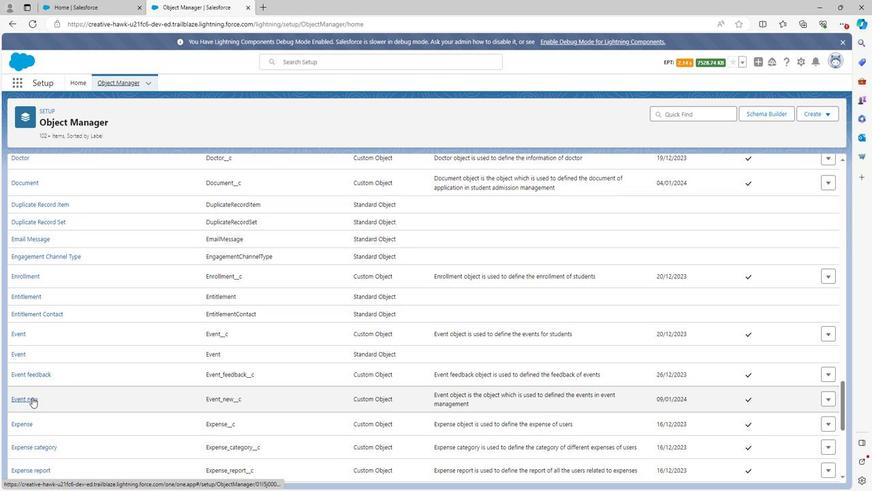
Action: Mouse pressed left at (30, 396)
Screenshot: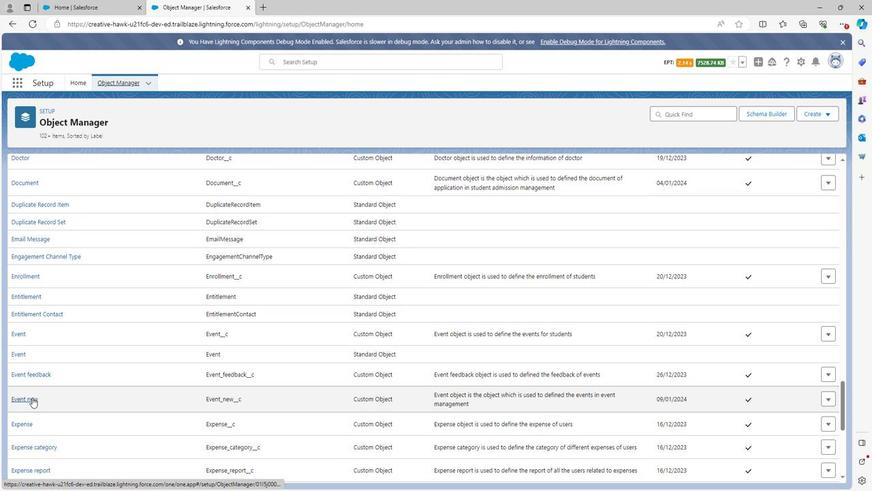 
Action: Mouse moved to (46, 195)
Screenshot: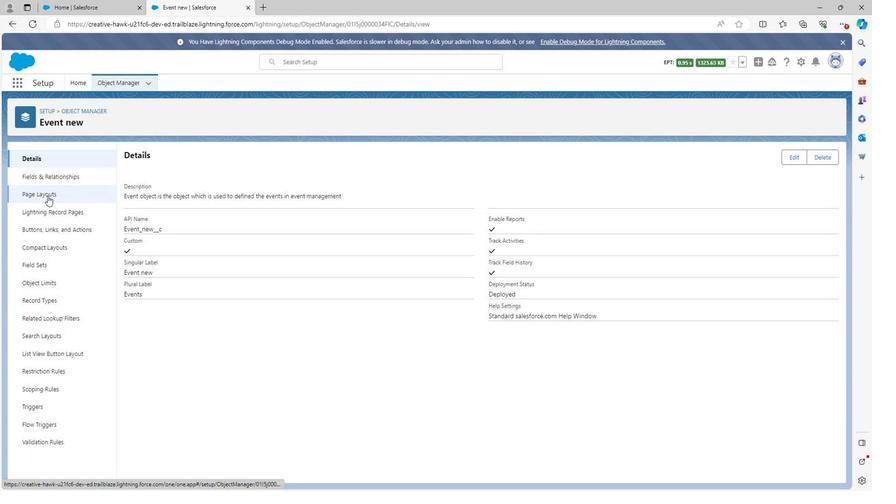 
Action: Mouse pressed left at (46, 195)
Screenshot: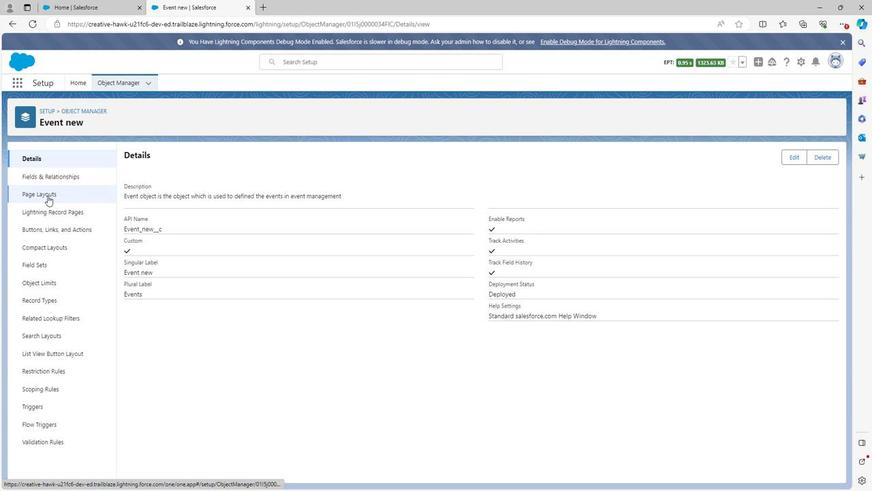 
Action: Mouse moved to (138, 197)
Screenshot: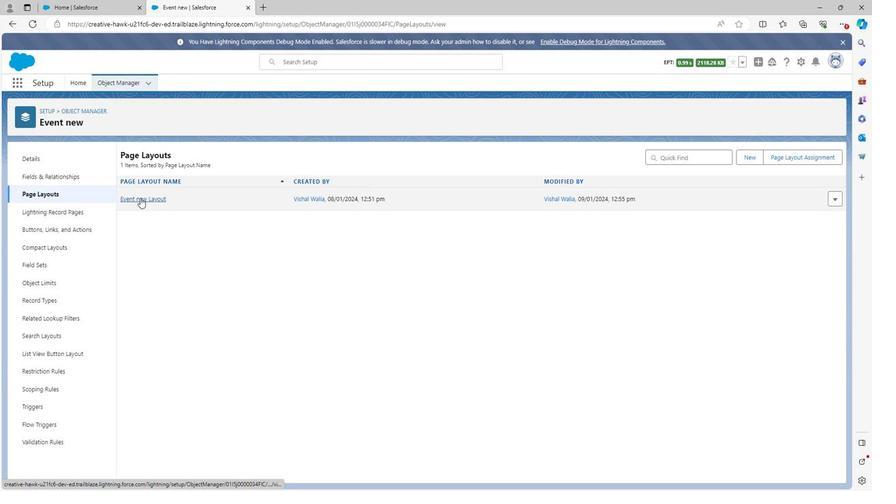 
Action: Mouse pressed left at (138, 197)
Screenshot: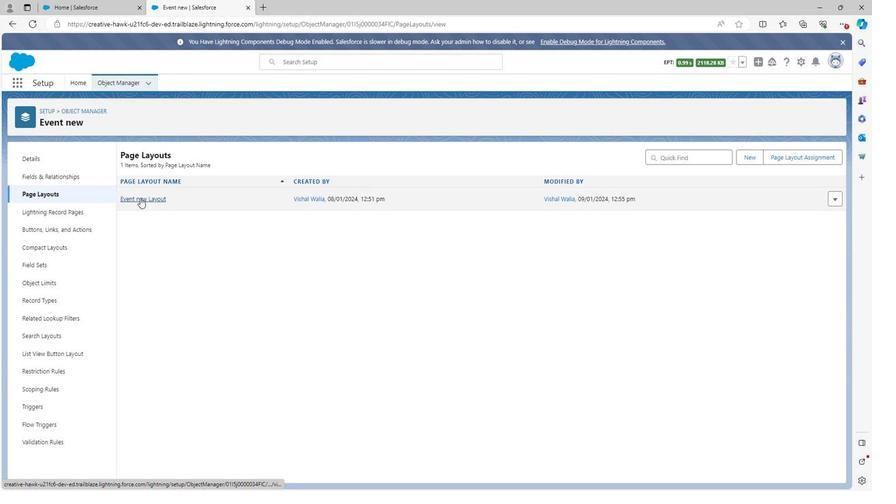 
Action: Mouse moved to (285, 287)
Screenshot: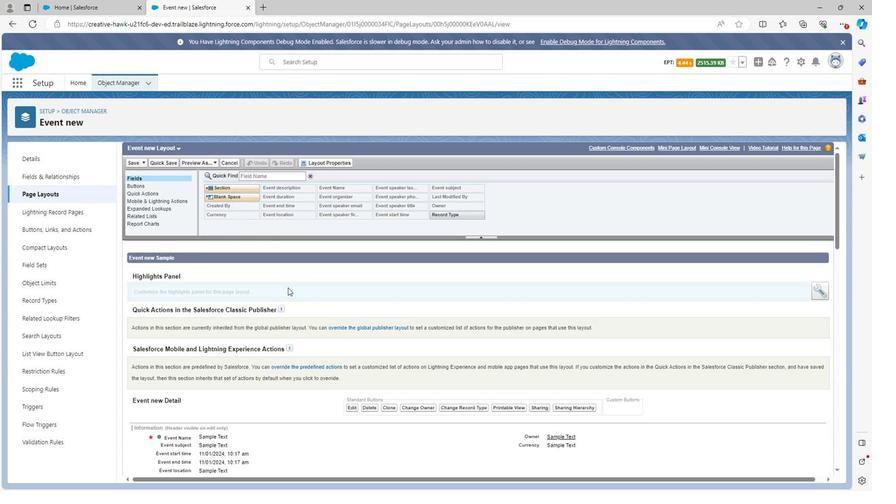
Action: Mouse scrolled (285, 286) with delta (0, 0)
Screenshot: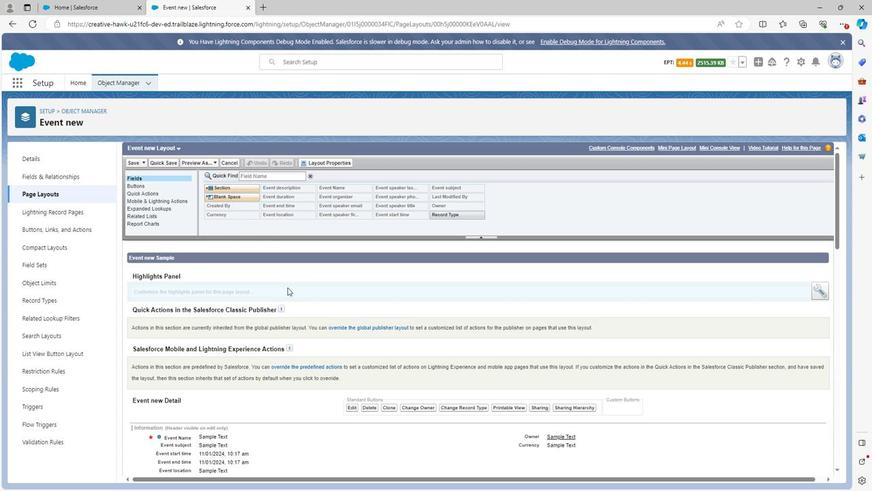 
Action: Mouse scrolled (285, 286) with delta (0, 0)
Screenshot: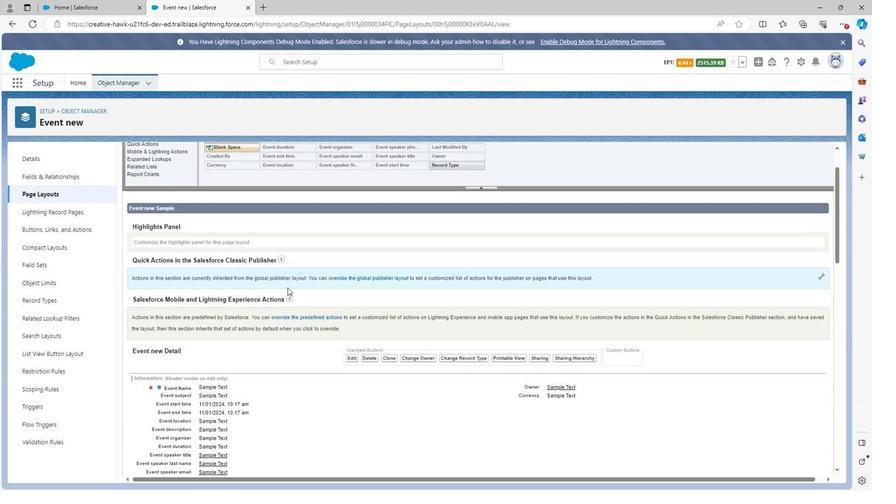 
Action: Mouse scrolled (285, 286) with delta (0, 0)
Screenshot: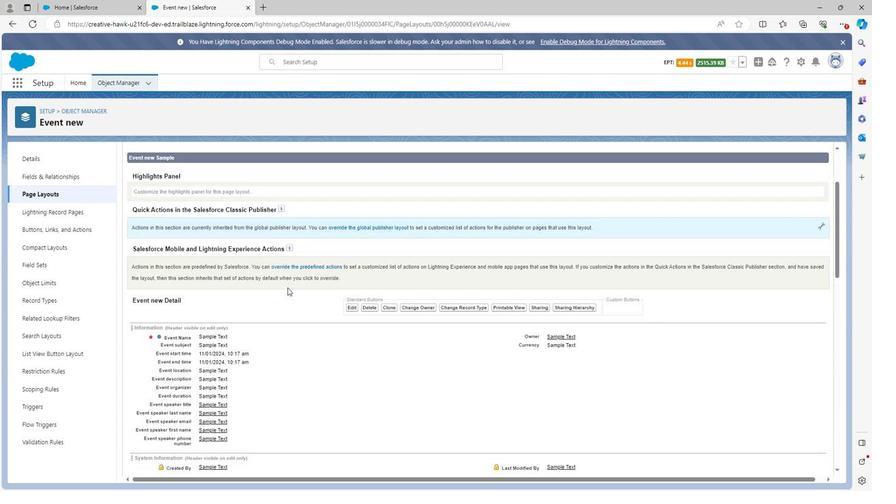 
Action: Mouse scrolled (285, 287) with delta (0, 0)
Screenshot: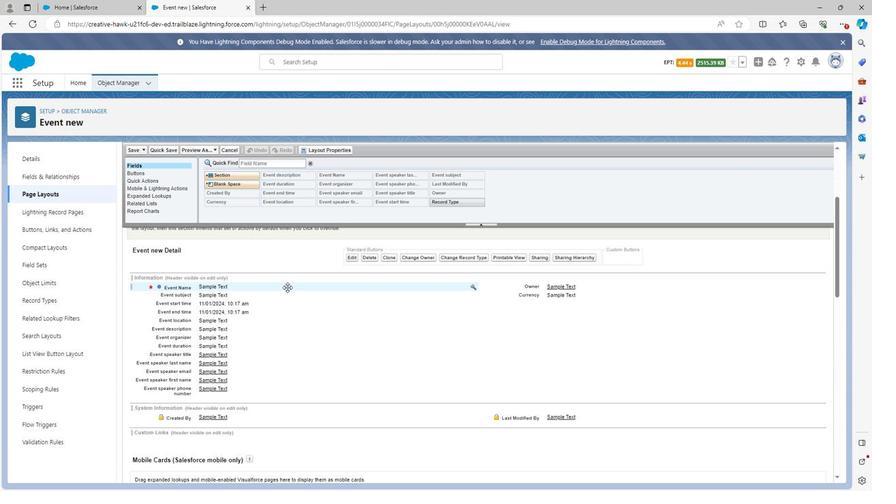 
Action: Mouse moved to (139, 201)
Screenshot: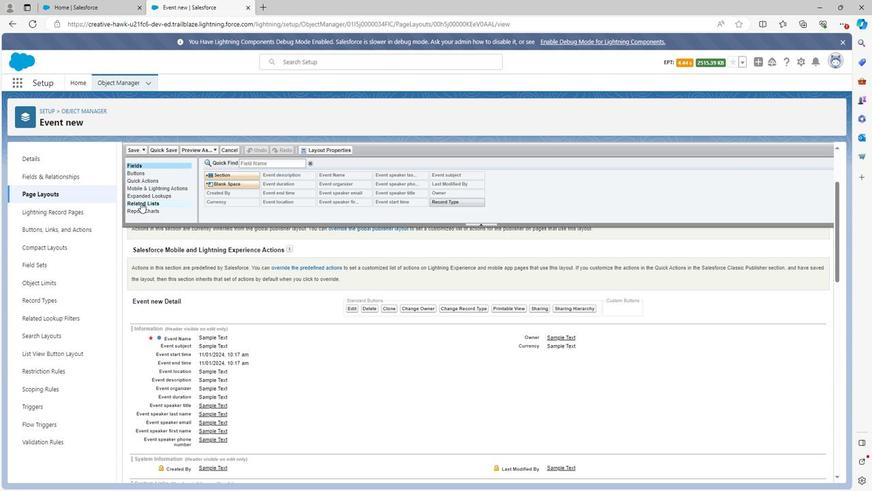 
Action: Mouse pressed left at (139, 201)
Screenshot: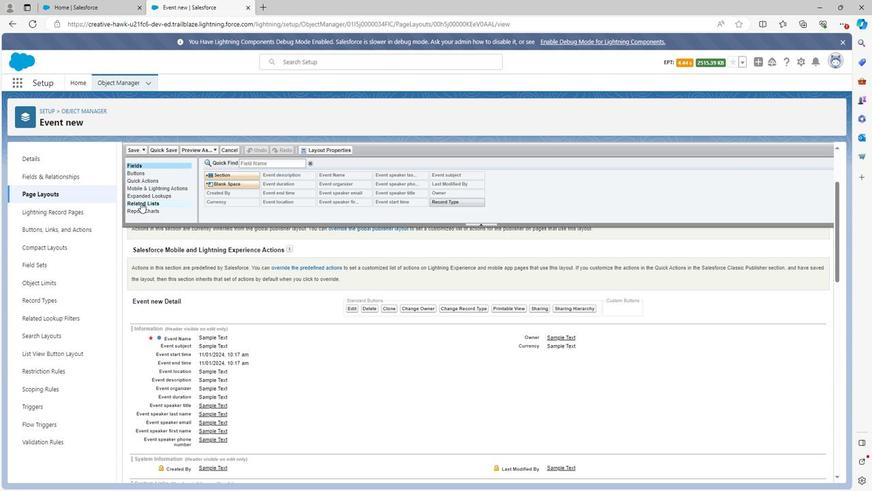 
Action: Mouse moved to (148, 208)
Screenshot: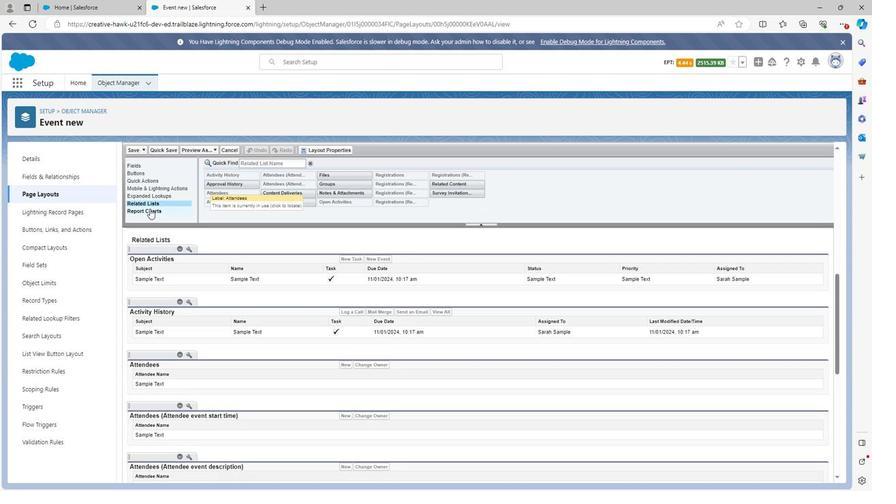 
Action: Mouse pressed left at (148, 208)
Screenshot: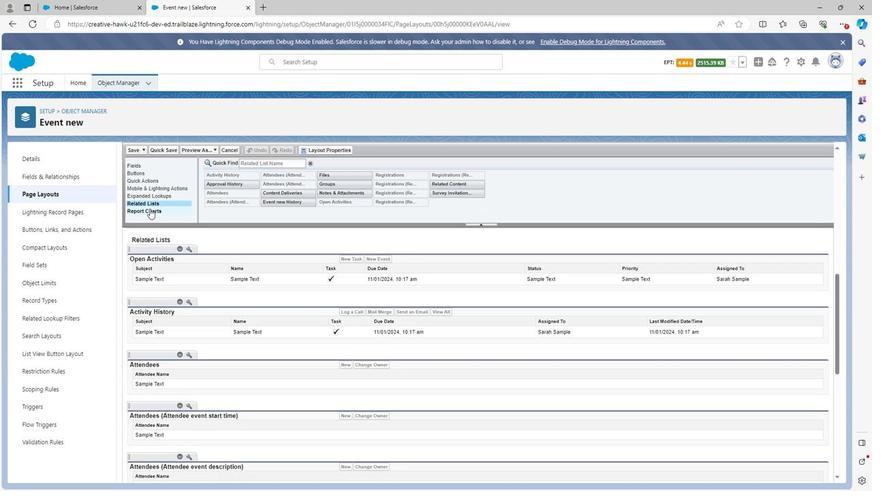 
Action: Mouse moved to (212, 173)
Screenshot: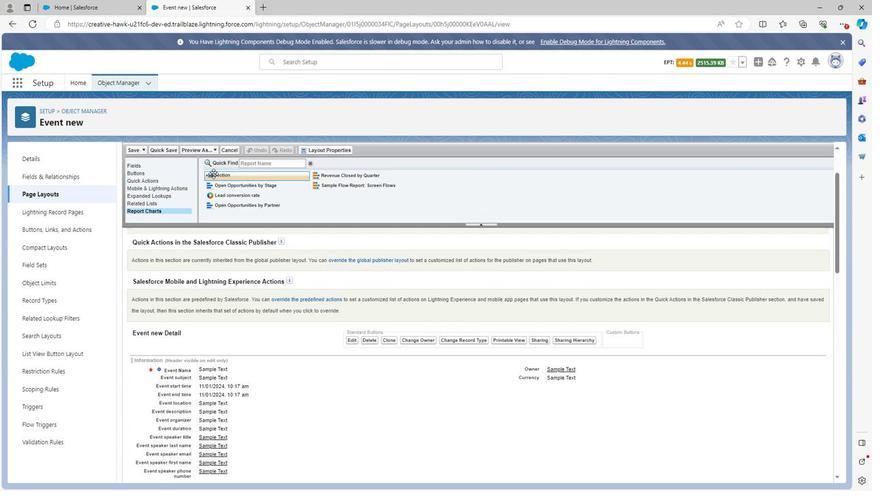 
Action: Mouse pressed left at (212, 173)
Screenshot: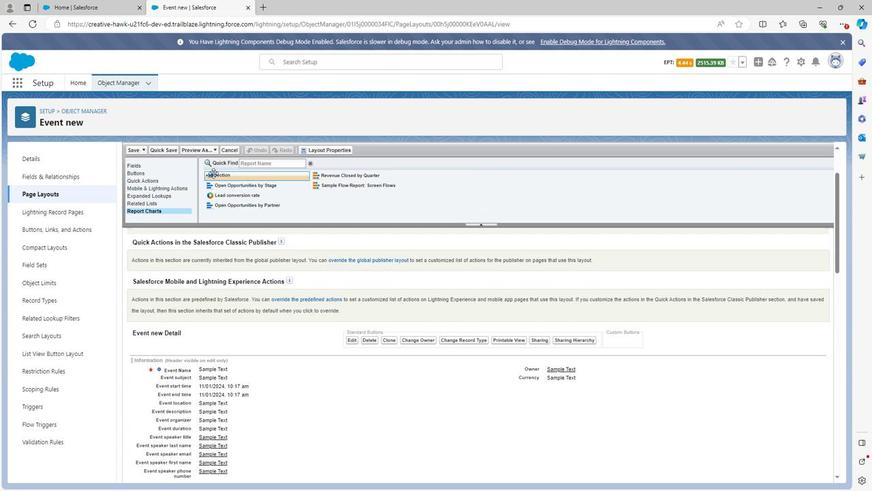 
Action: Mouse moved to (469, 270)
Screenshot: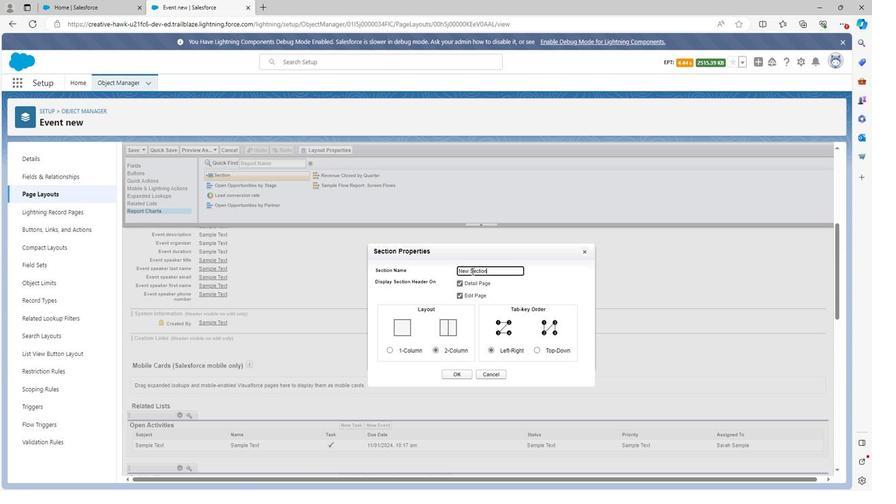 
Action: Mouse pressed left at (469, 270)
Screenshot: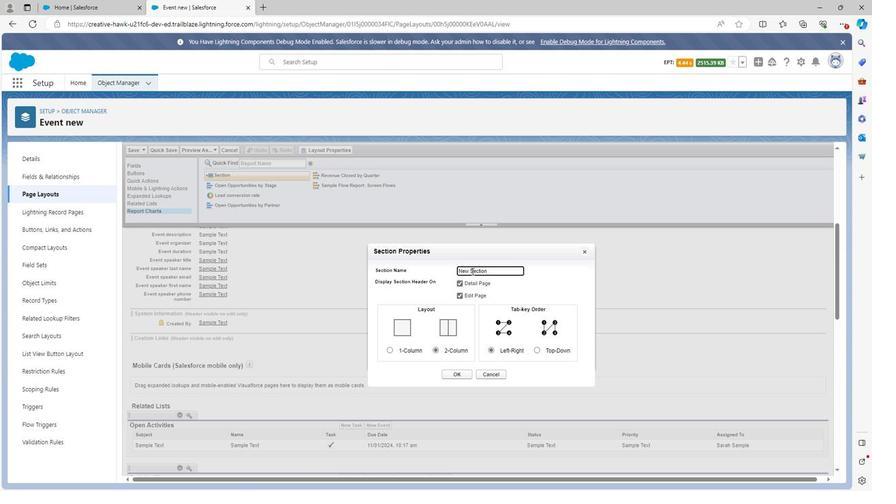 
Action: Mouse moved to (392, 270)
Screenshot: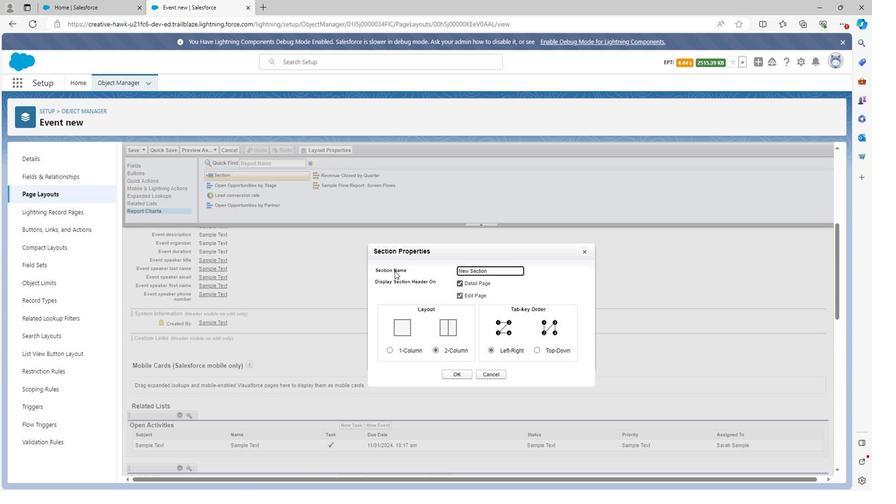 
Action: Key pressed <Key.left>event<Key.space>
Screenshot: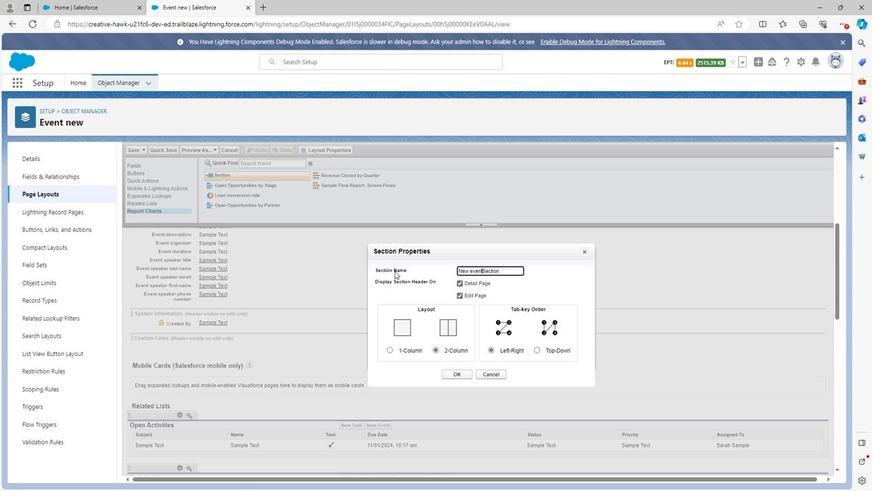 
Action: Mouse moved to (455, 373)
Screenshot: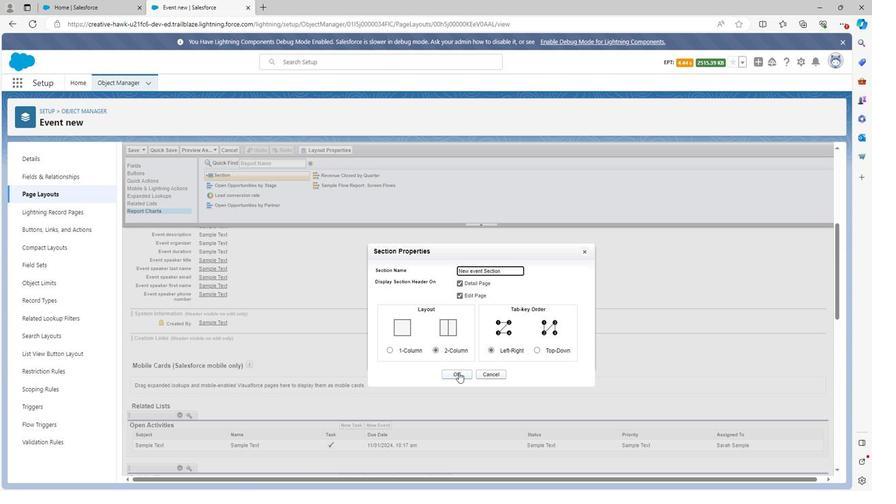 
Action: Mouse pressed left at (455, 373)
Screenshot: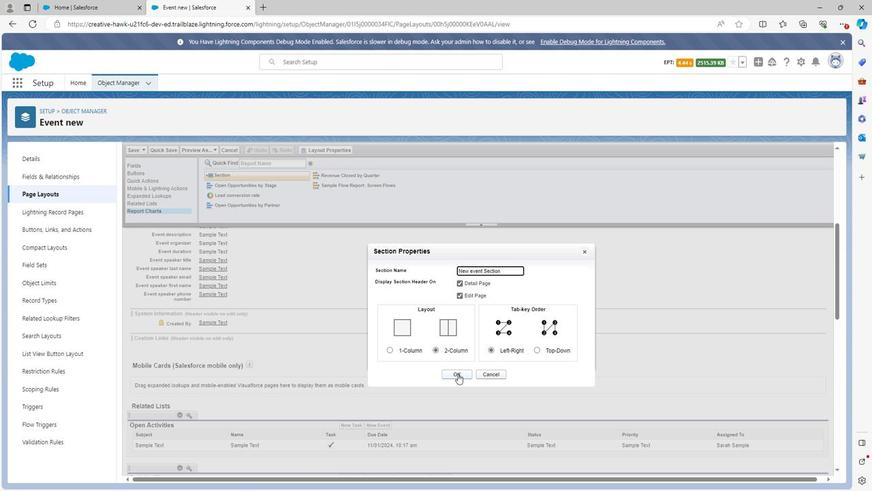 
Action: Mouse moved to (175, 270)
Screenshot: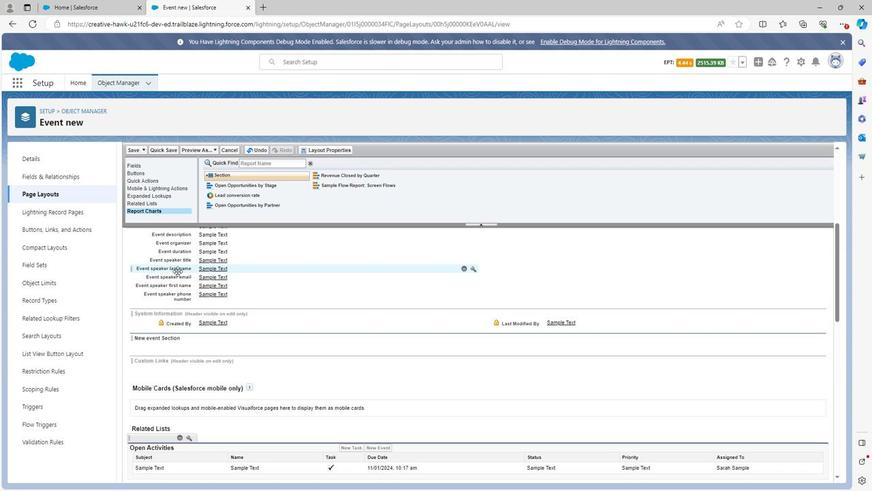 
Action: Mouse scrolled (175, 271) with delta (0, 0)
Screenshot: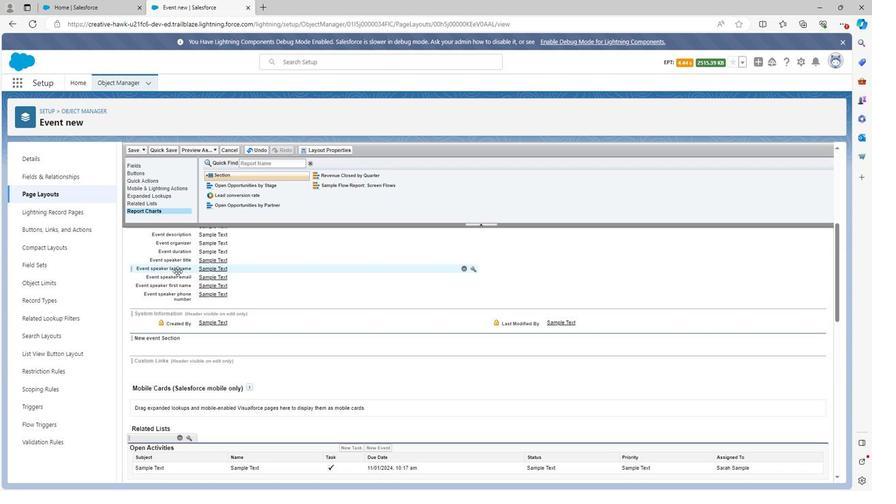 
Action: Mouse scrolled (175, 271) with delta (0, 0)
Screenshot: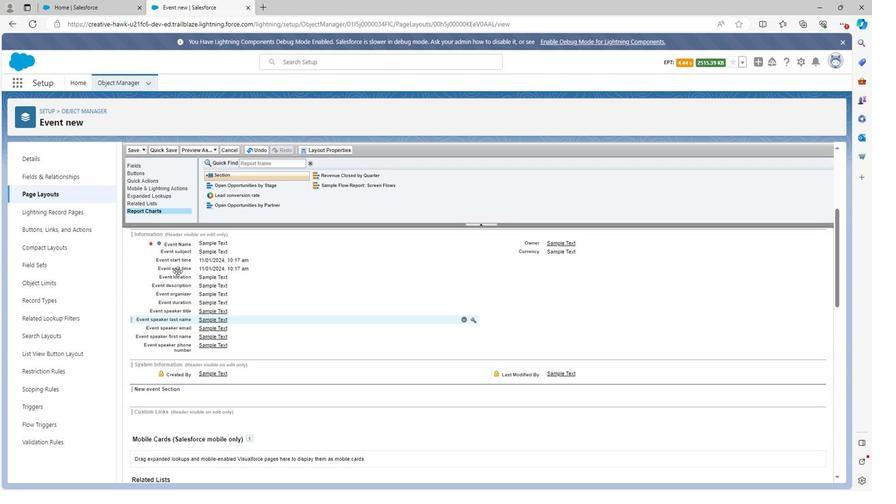 
Action: Mouse scrolled (175, 270) with delta (0, 0)
Screenshot: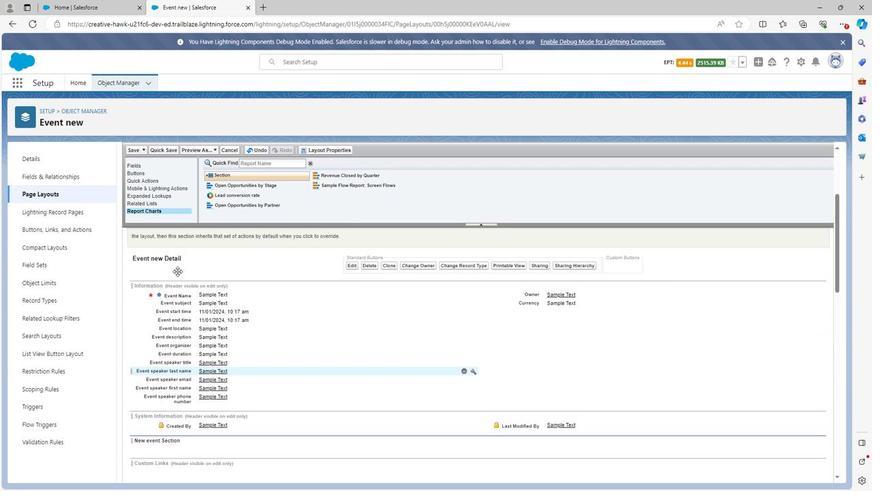 
Action: Mouse moved to (178, 243)
Screenshot: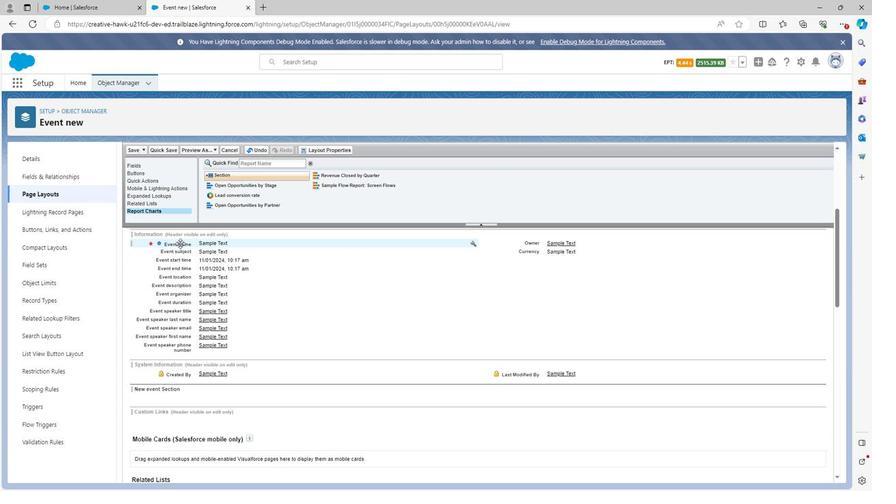 
Action: Mouse pressed left at (178, 243)
Screenshot: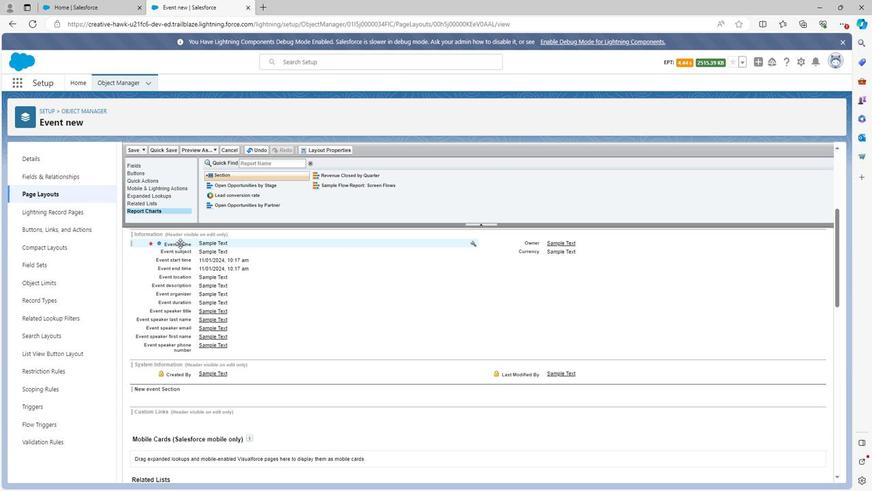 
Action: Mouse moved to (178, 242)
Screenshot: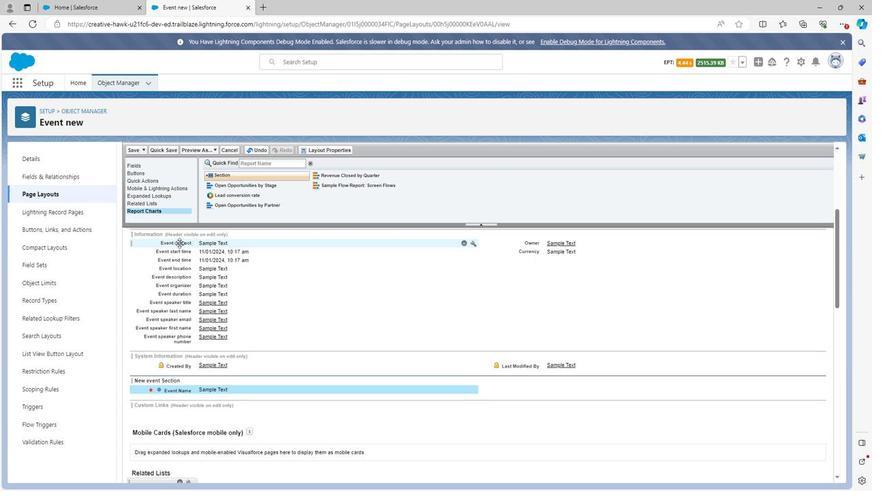 
Action: Mouse pressed left at (178, 242)
Screenshot: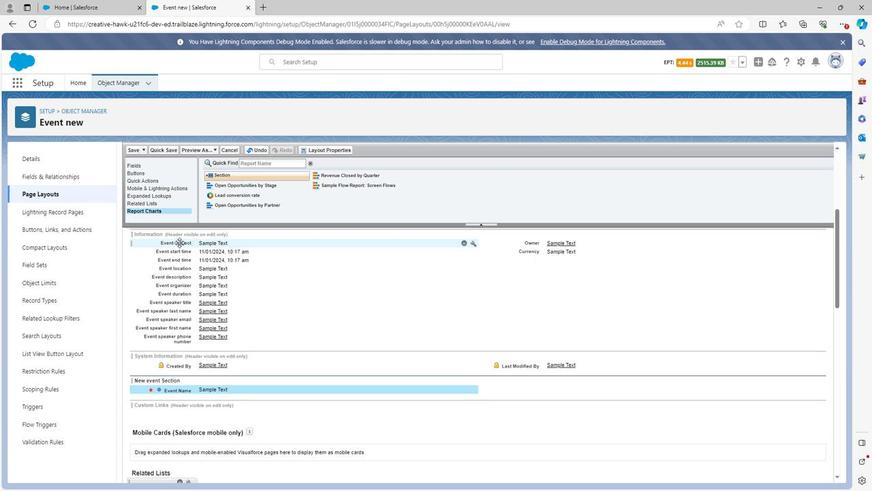 
Action: Mouse moved to (171, 243)
Screenshot: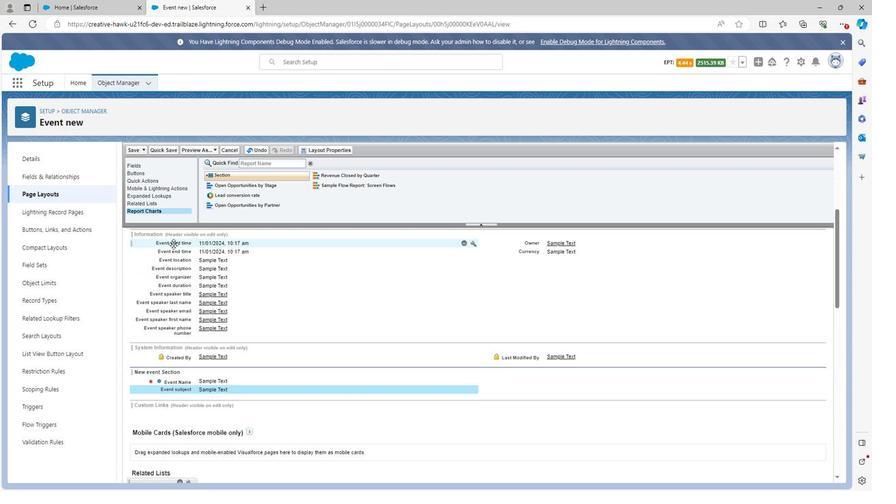 
Action: Mouse pressed left at (171, 243)
Screenshot: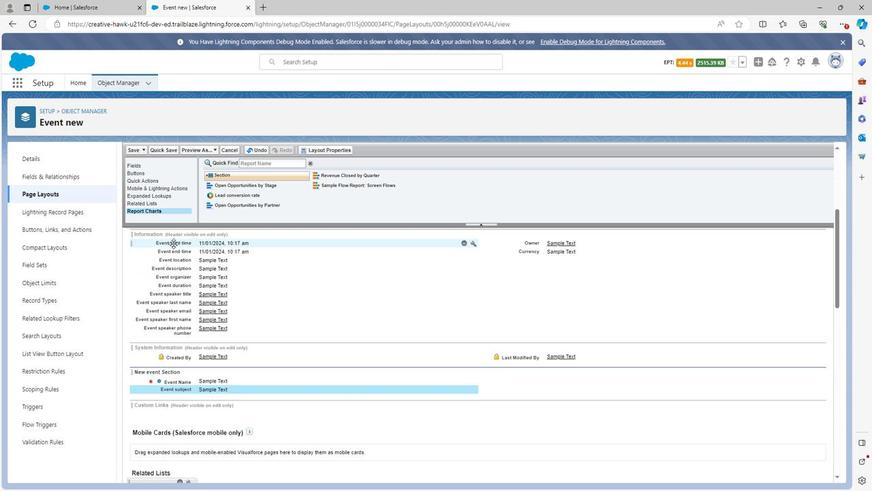 
Action: Mouse moved to (172, 241)
Screenshot: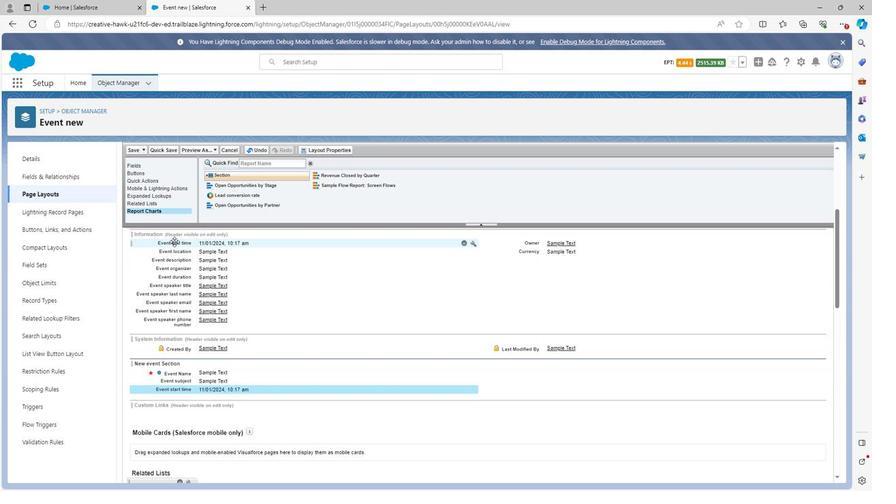 
Action: Mouse pressed left at (172, 241)
Screenshot: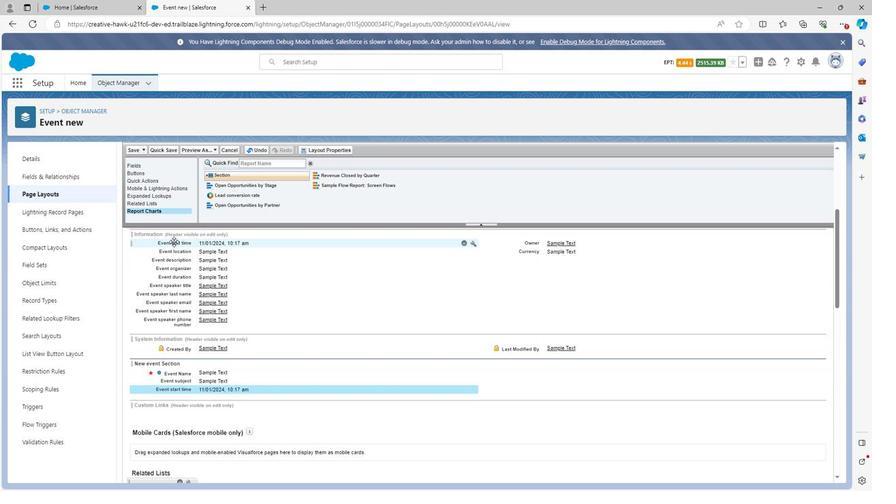
Action: Mouse moved to (172, 240)
Screenshot: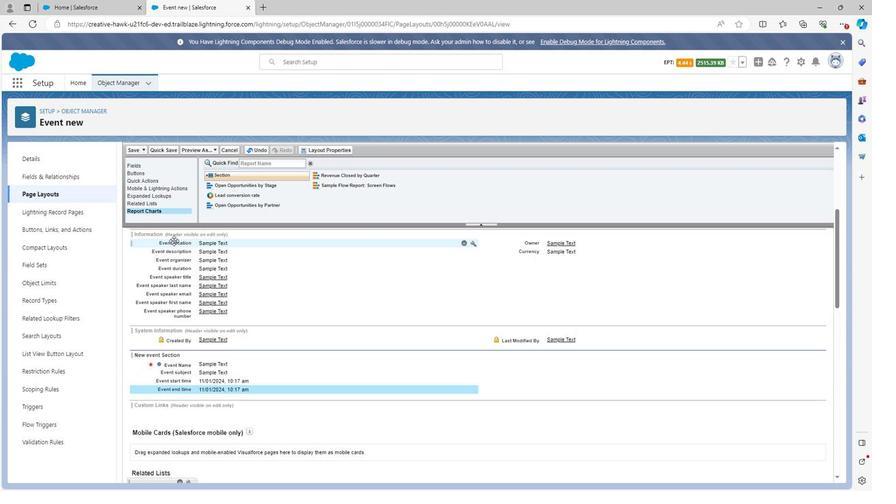 
Action: Mouse pressed left at (172, 240)
Screenshot: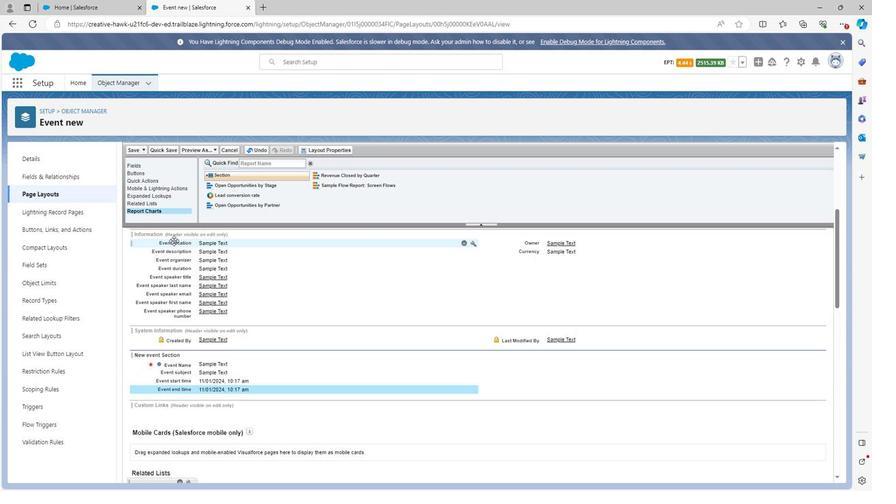 
Action: Mouse moved to (169, 243)
Screenshot: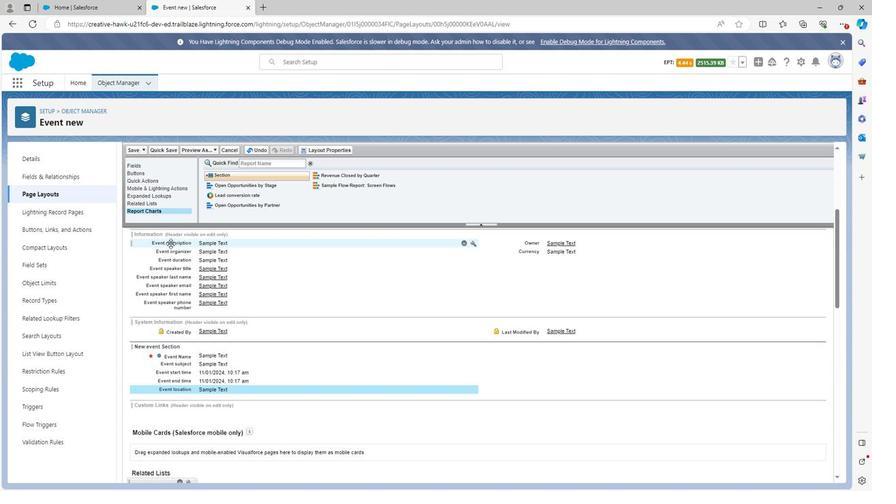 
Action: Mouse pressed left at (169, 243)
Screenshot: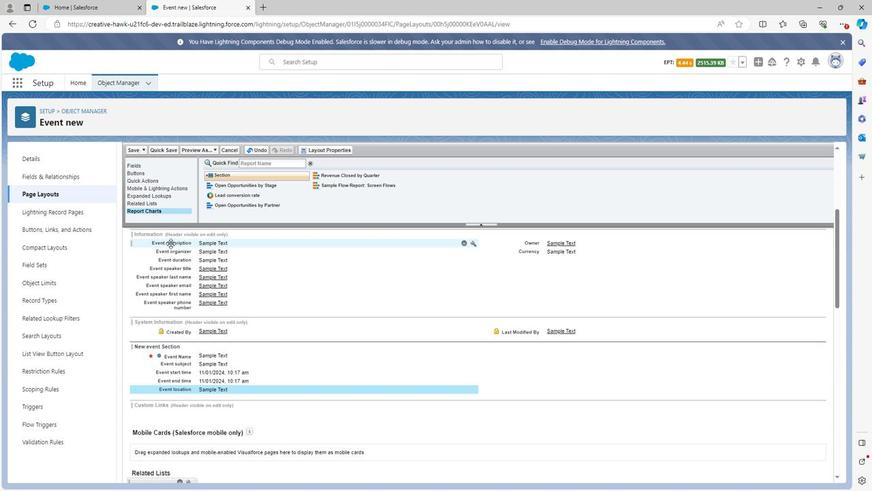 
Action: Mouse moved to (173, 241)
Screenshot: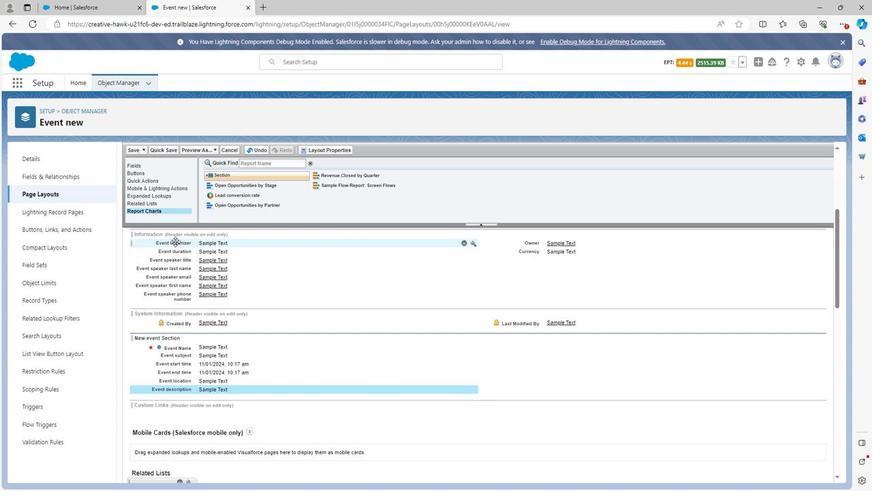 
Action: Mouse pressed left at (173, 241)
Screenshot: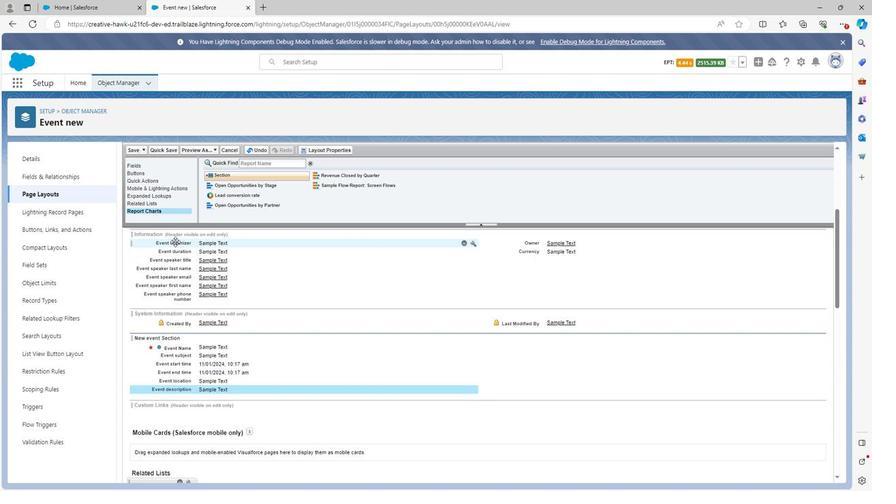 
Action: Mouse moved to (175, 243)
Screenshot: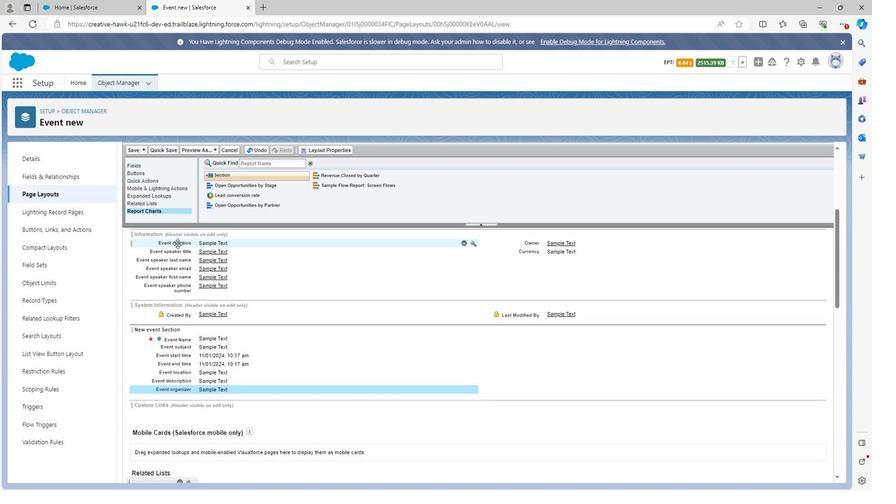 
Action: Mouse pressed left at (175, 243)
Screenshot: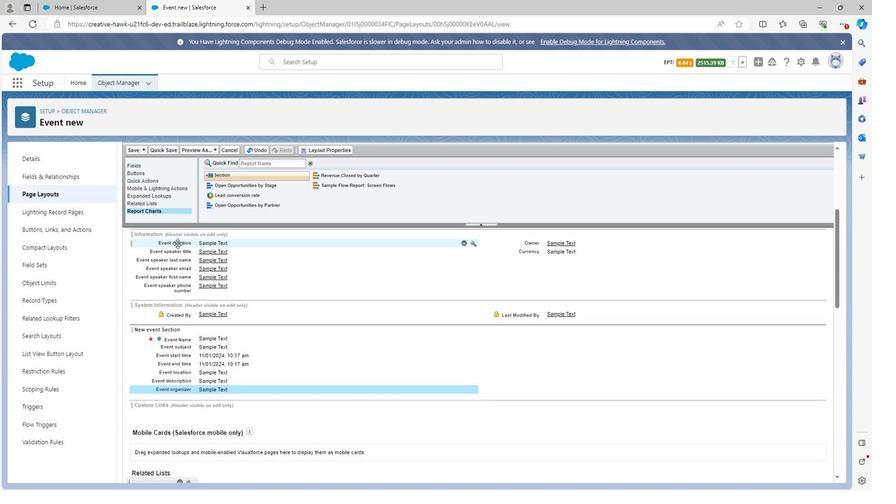
Action: Mouse moved to (173, 242)
Screenshot: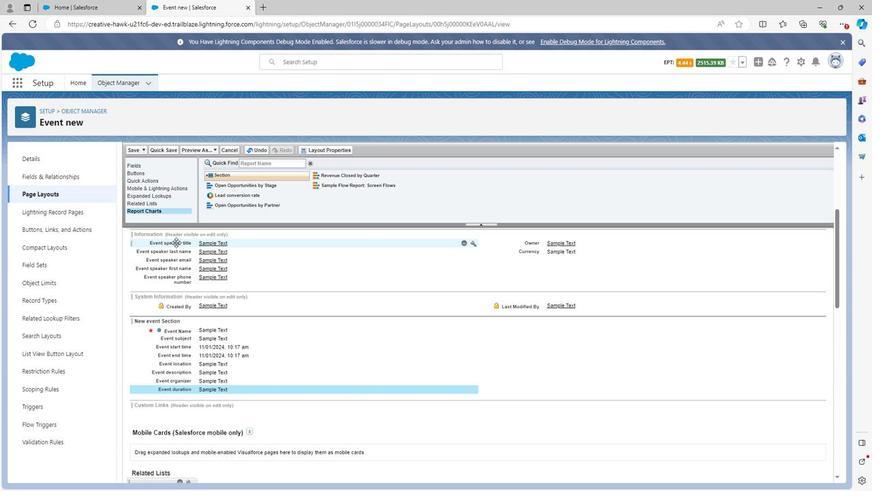
Action: Mouse pressed left at (173, 242)
Screenshot: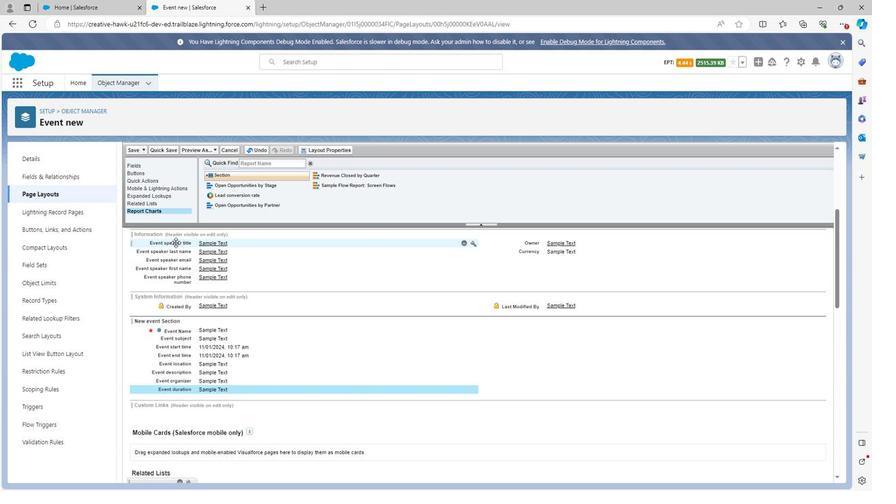 
Action: Mouse moved to (158, 240)
Screenshot: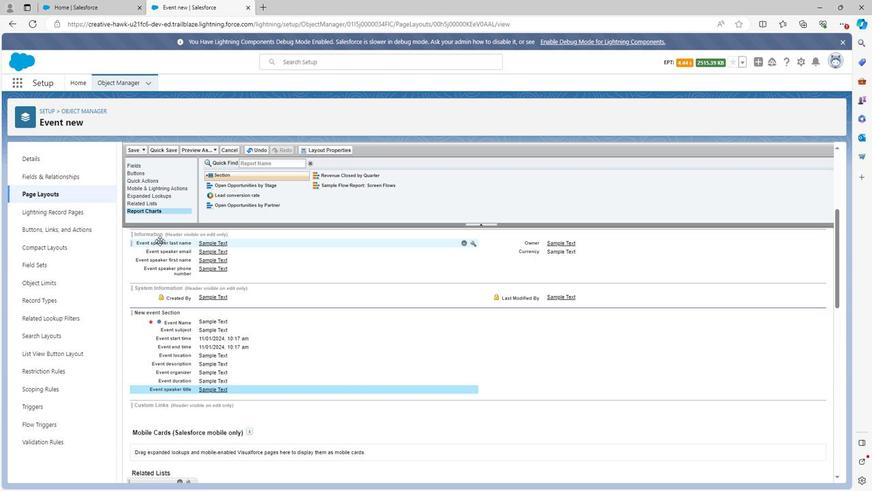 
Action: Mouse pressed left at (158, 240)
Screenshot: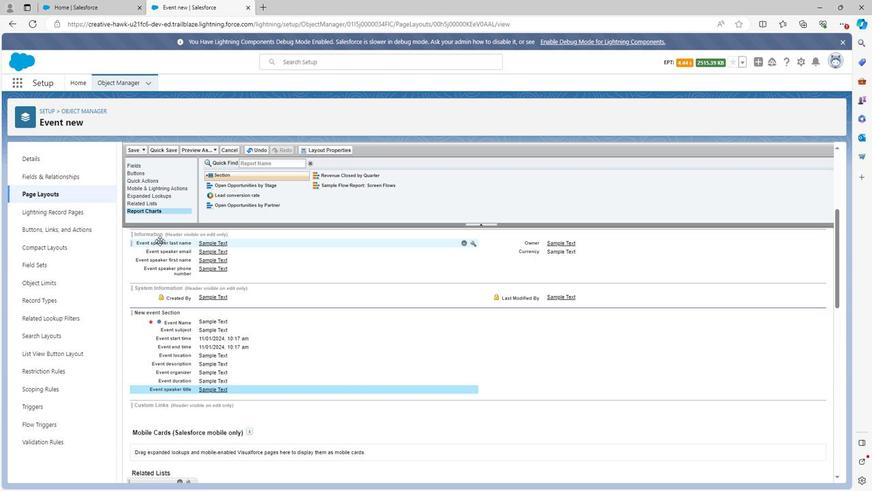 
Action: Mouse moved to (175, 242)
Screenshot: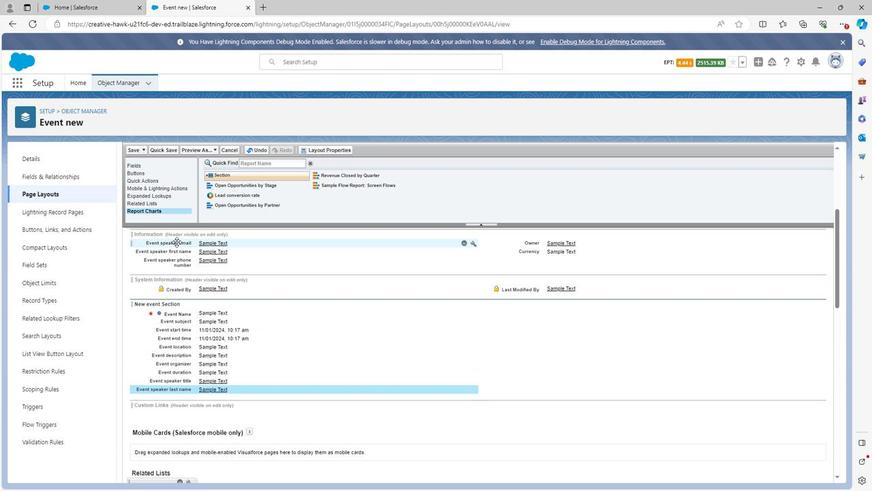 
Action: Mouse pressed left at (175, 242)
Screenshot: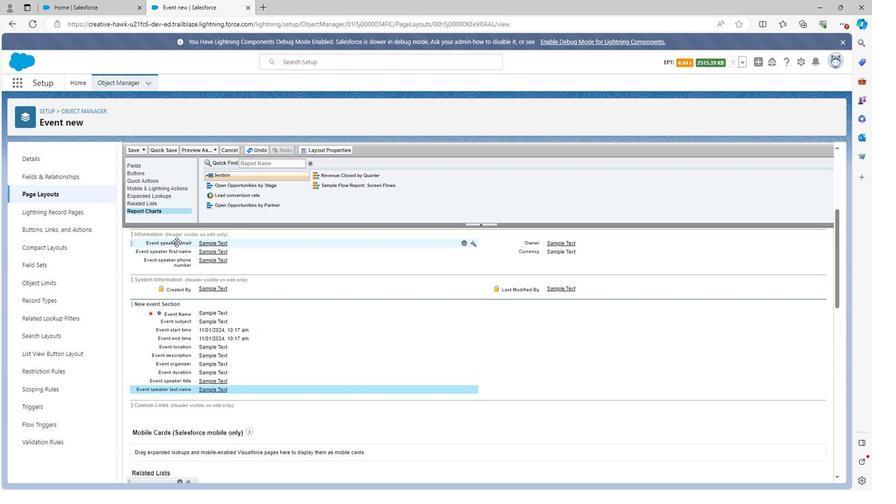 
Action: Mouse moved to (169, 242)
Screenshot: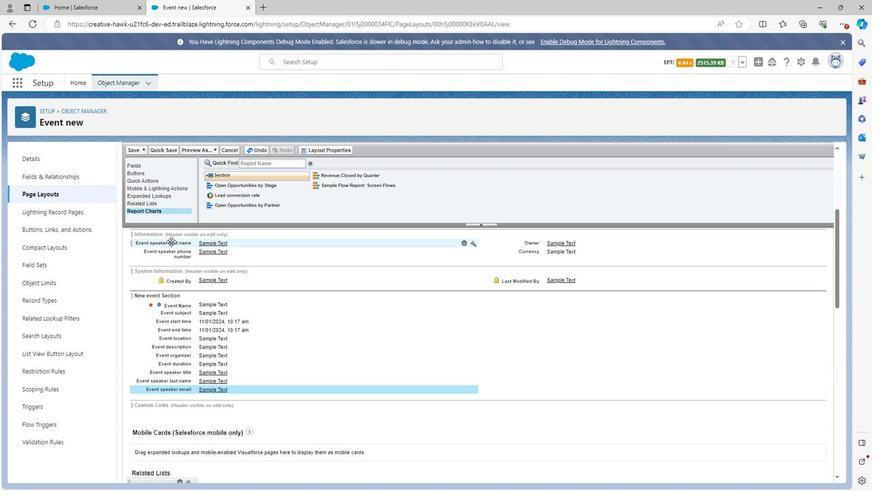 
Action: Mouse pressed left at (169, 242)
Screenshot: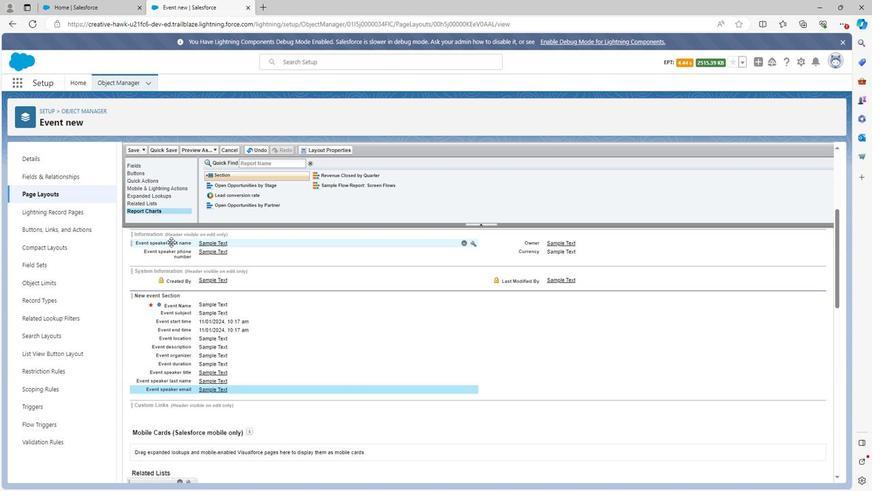 
Action: Mouse moved to (176, 243)
Screenshot: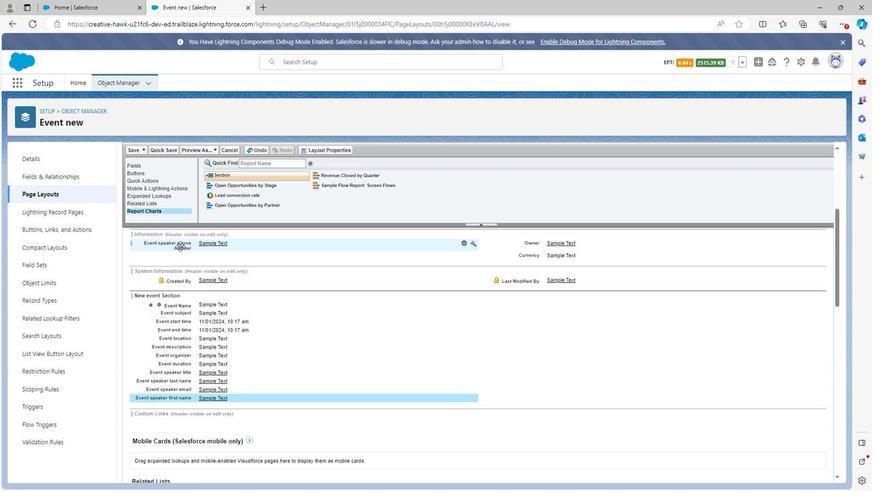 
Action: Mouse pressed left at (176, 243)
Screenshot: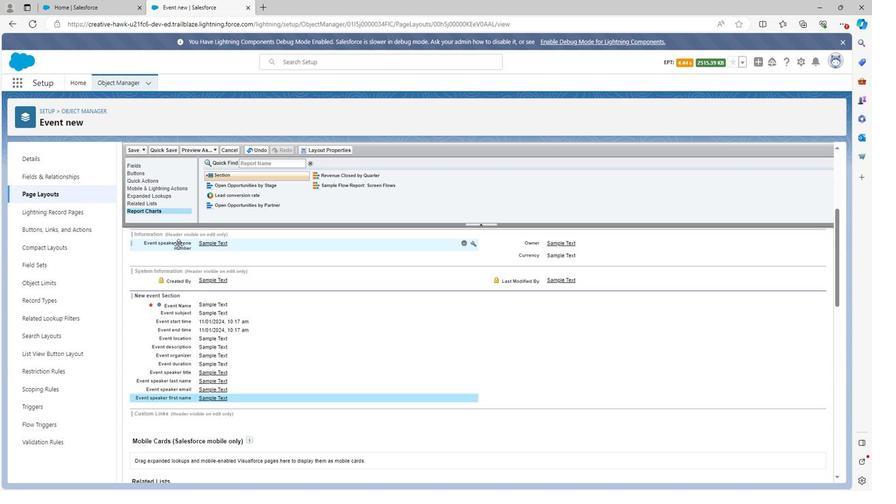 
Action: Mouse moved to (531, 245)
Screenshot: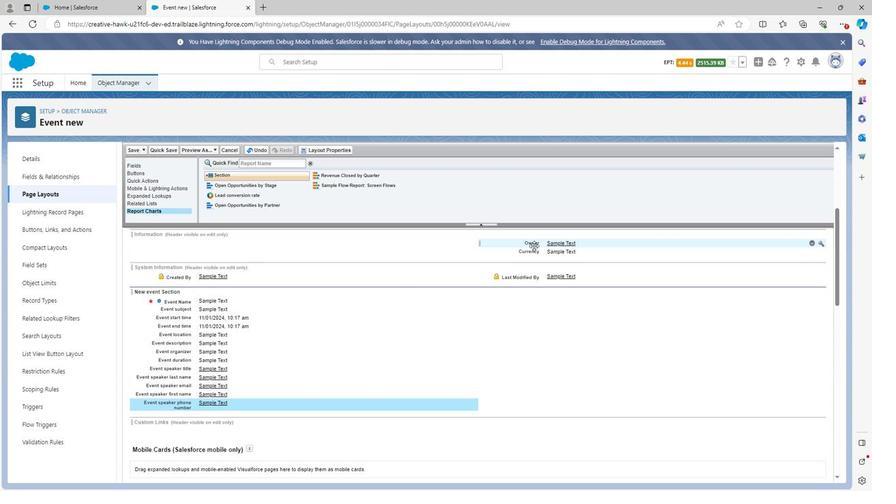 
Action: Mouse pressed left at (531, 245)
Screenshot: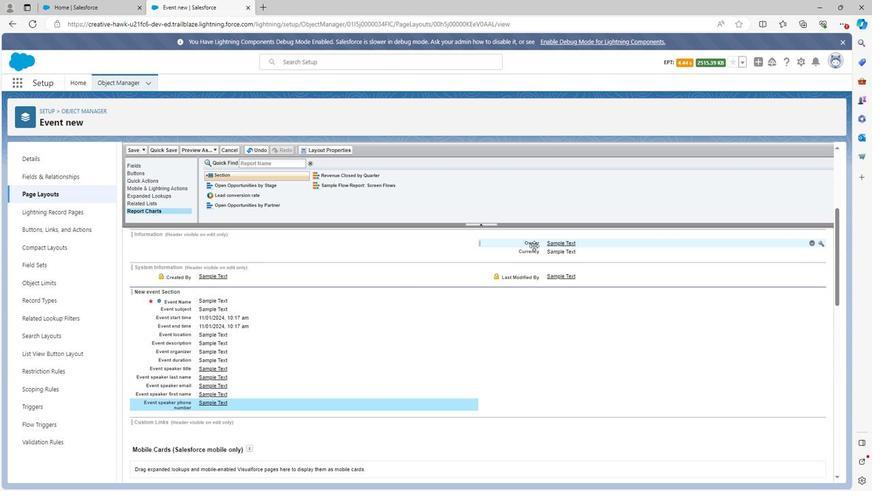 
Action: Mouse moved to (523, 244)
Screenshot: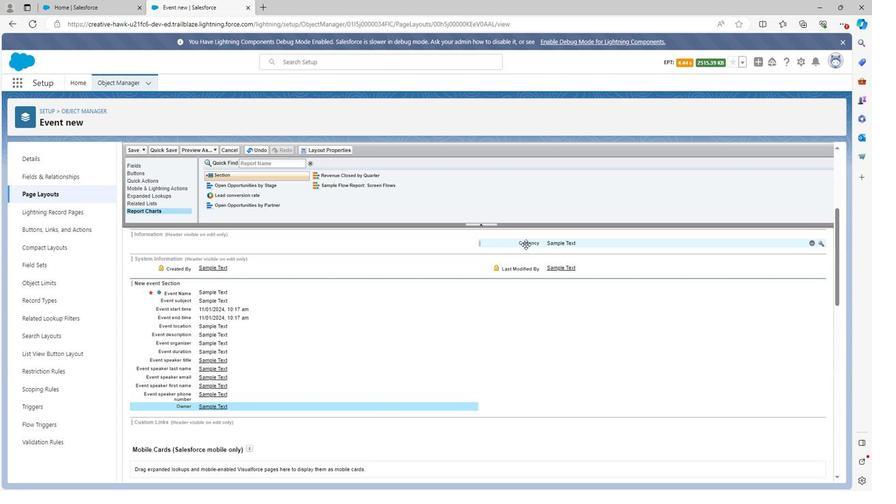 
Action: Mouse pressed left at (523, 244)
Screenshot: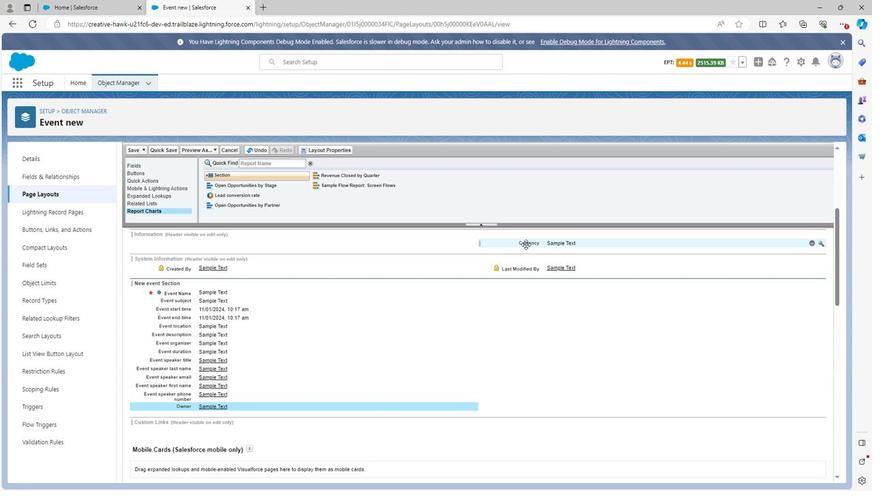 
Action: Mouse moved to (132, 150)
Screenshot: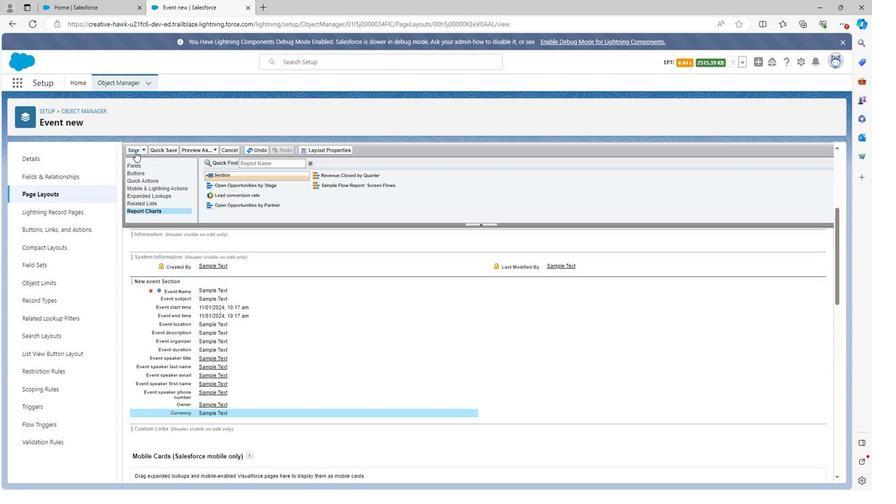 
Action: Mouse pressed left at (132, 150)
Screenshot: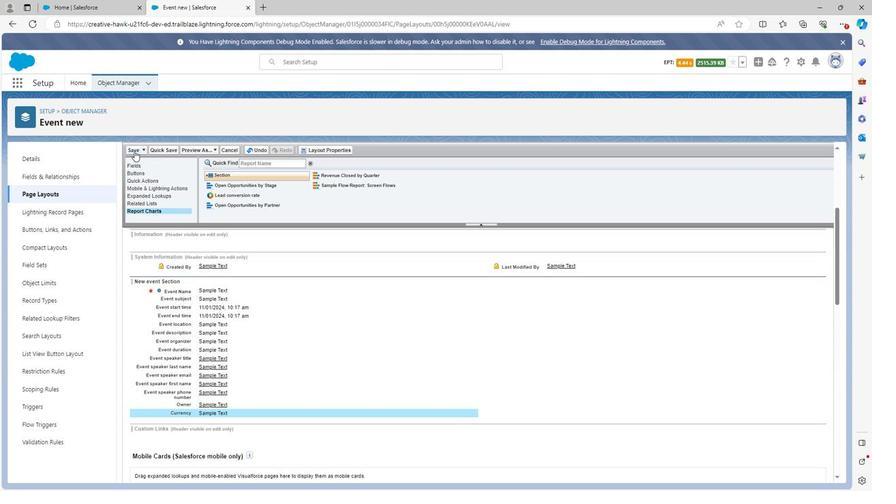 
Action: Mouse moved to (183, 140)
Screenshot: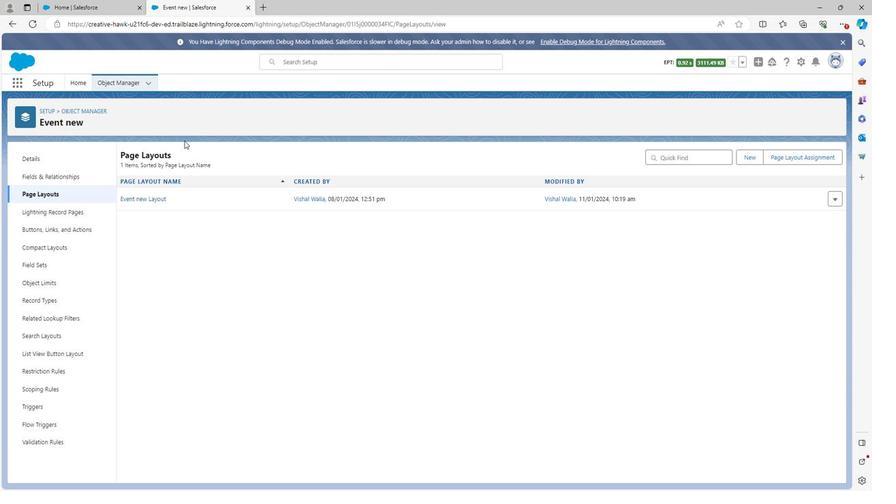 
